 Task: Open a blank sheet, save the file as Benjamin Add the quote 'The greatest reward in life is not in the destination but in the person you become along the way.'The greatest reward in life is not in the destination but in the person you become along the way.  Apply font style Apply font style DejaVu Serif and font size 15 Align the text to the Center .Change the text color to  Pink 
Action: Mouse moved to (24, 20)
Screenshot: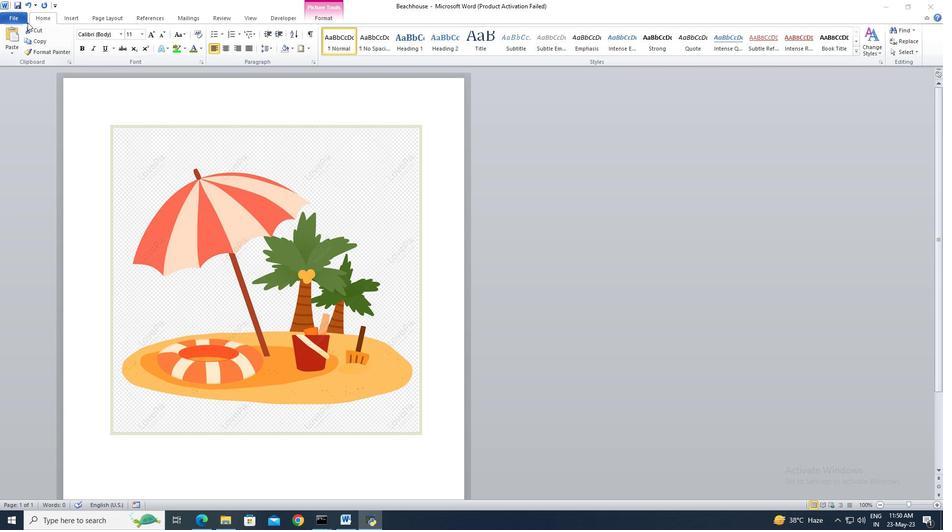 
Action: Mouse pressed left at (24, 20)
Screenshot: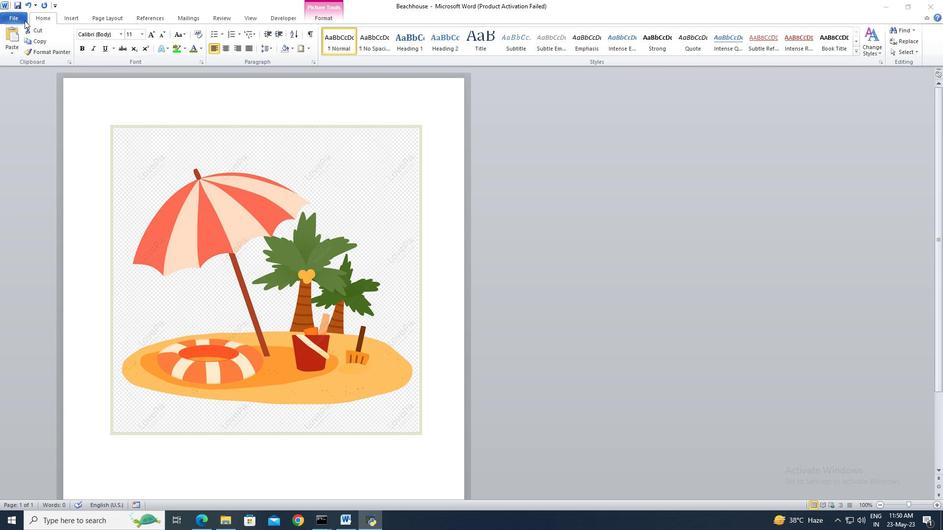 
Action: Mouse moved to (21, 19)
Screenshot: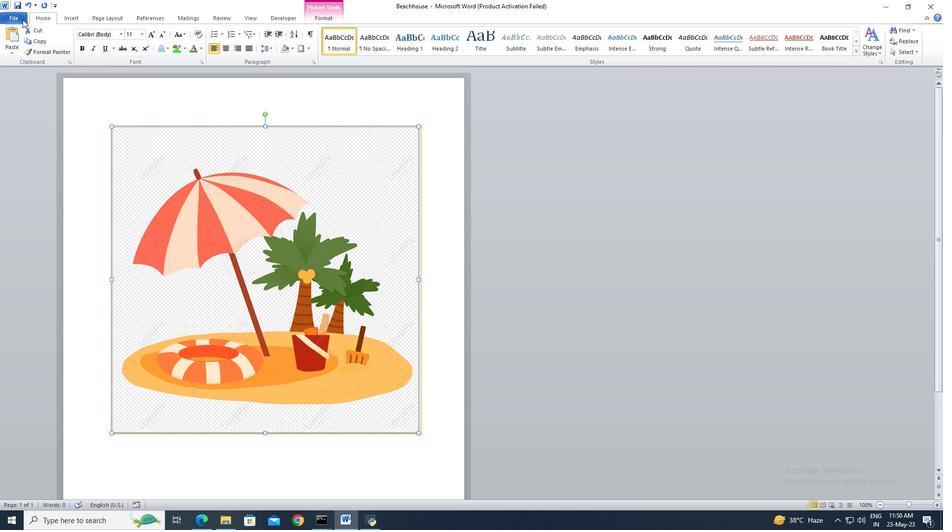 
Action: Mouse pressed left at (21, 19)
Screenshot: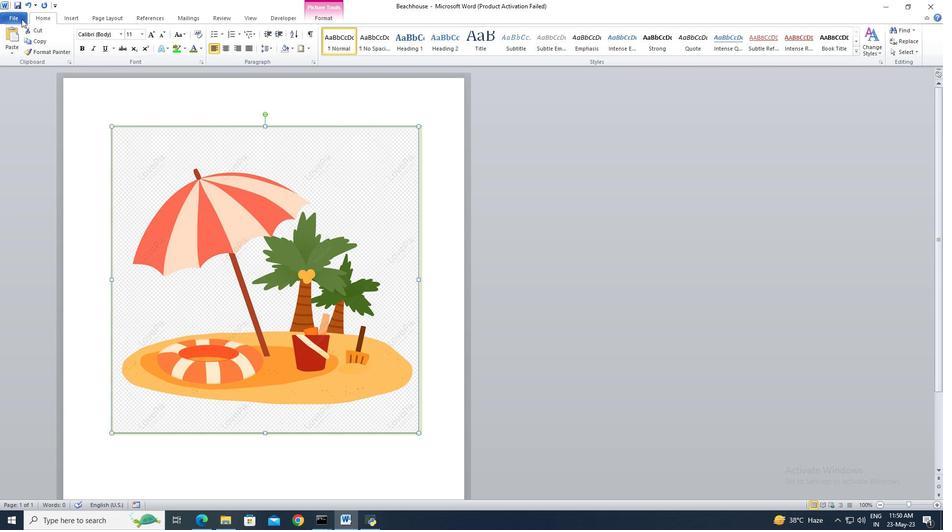 
Action: Mouse moved to (26, 126)
Screenshot: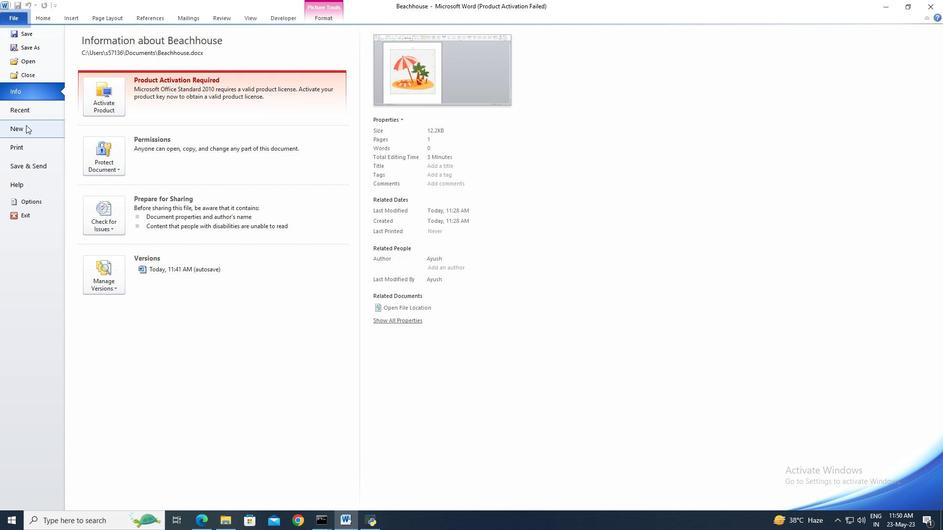
Action: Mouse pressed left at (26, 126)
Screenshot: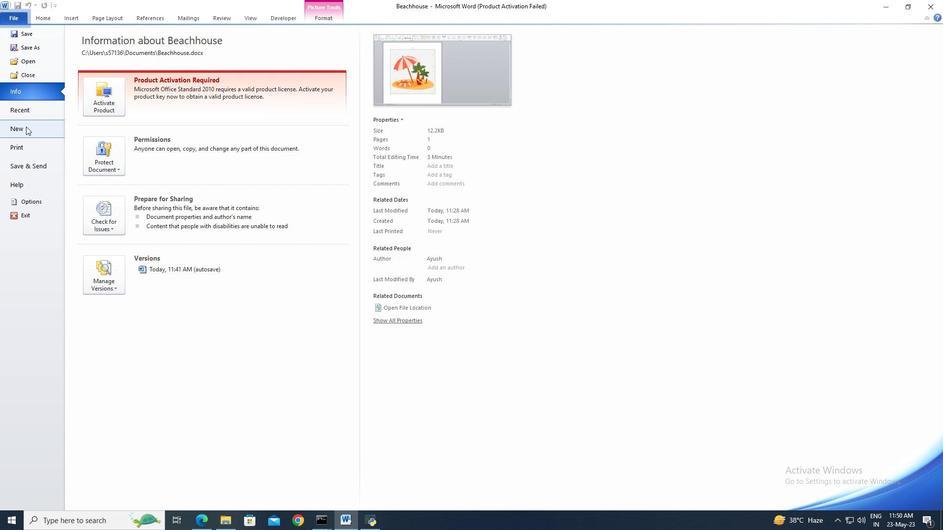 
Action: Mouse moved to (483, 250)
Screenshot: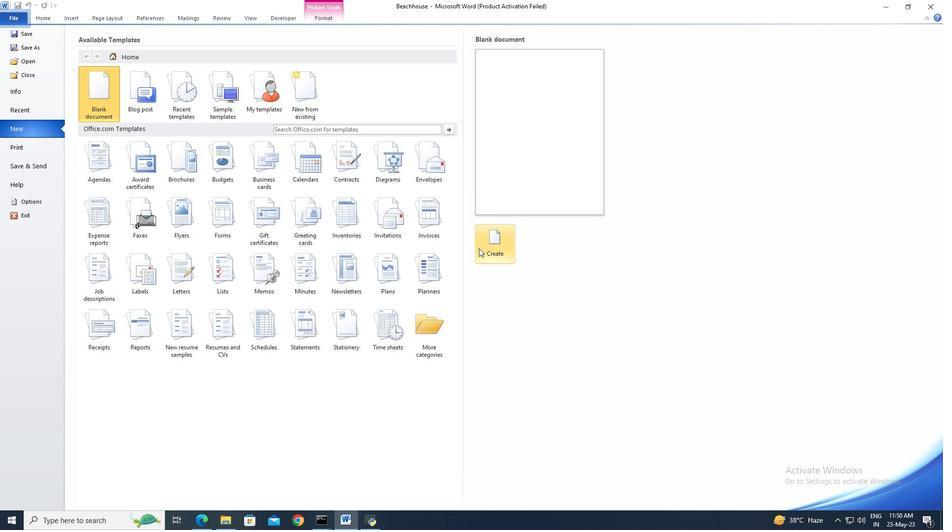 
Action: Mouse pressed left at (483, 250)
Screenshot: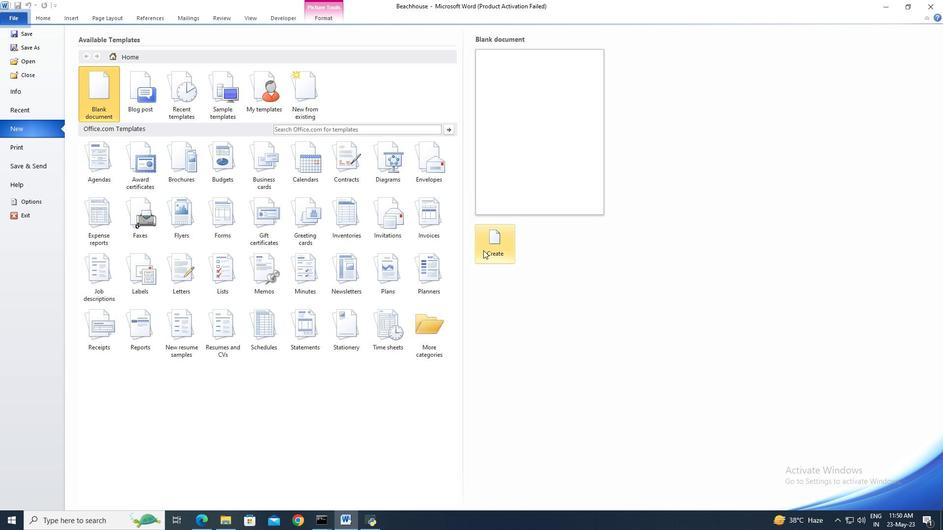 
Action: Mouse moved to (23, 15)
Screenshot: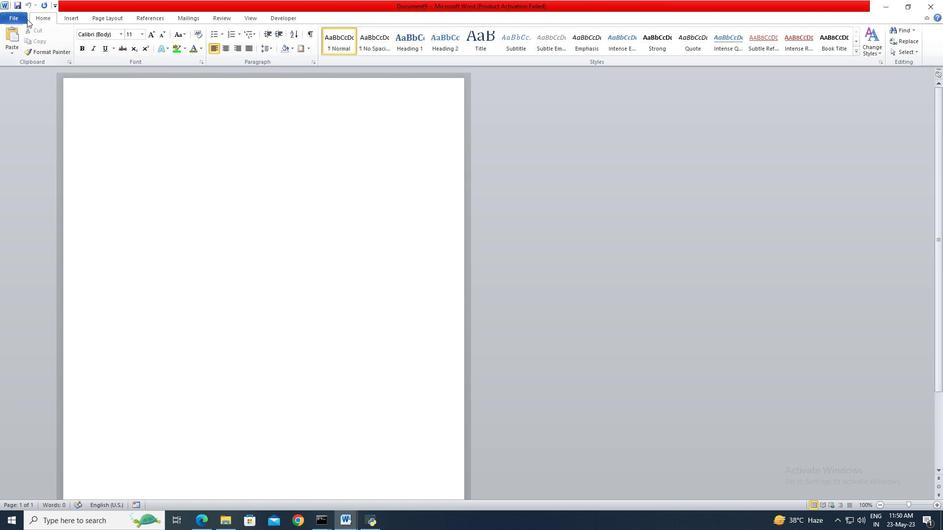 
Action: Mouse pressed left at (23, 15)
Screenshot: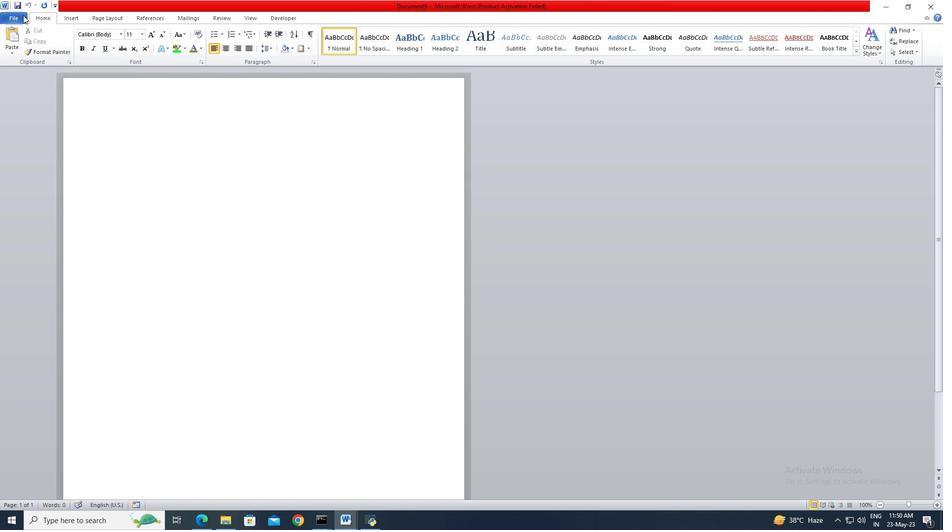 
Action: Mouse moved to (26, 49)
Screenshot: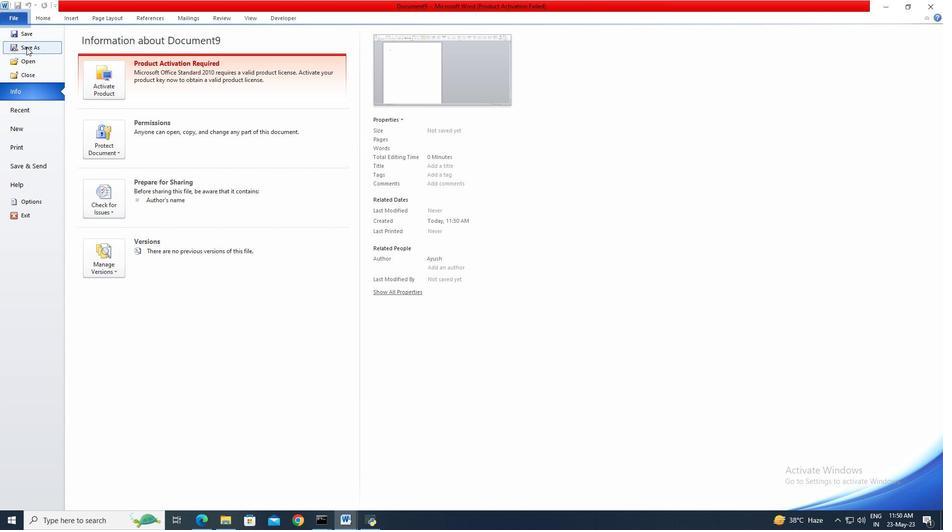 
Action: Mouse pressed left at (26, 49)
Screenshot: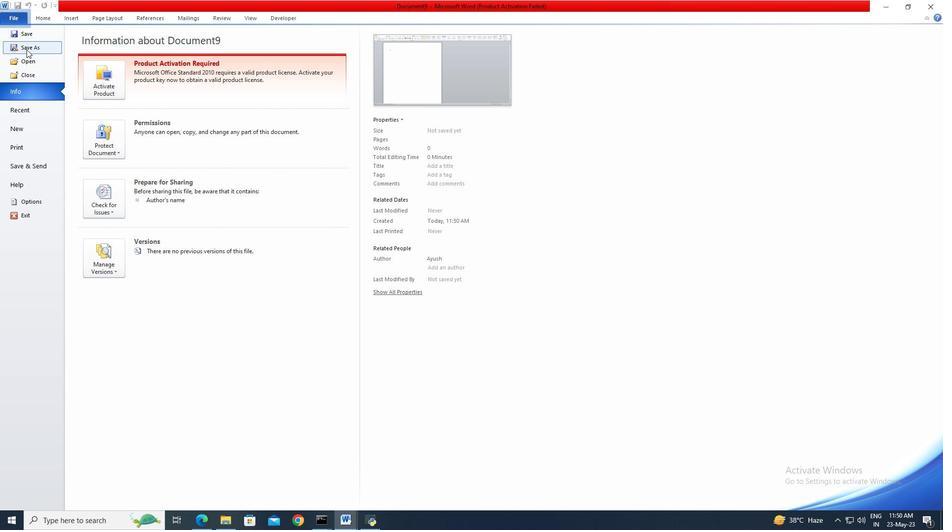 
Action: Key pressed <Key.shift>Benjamin
Screenshot: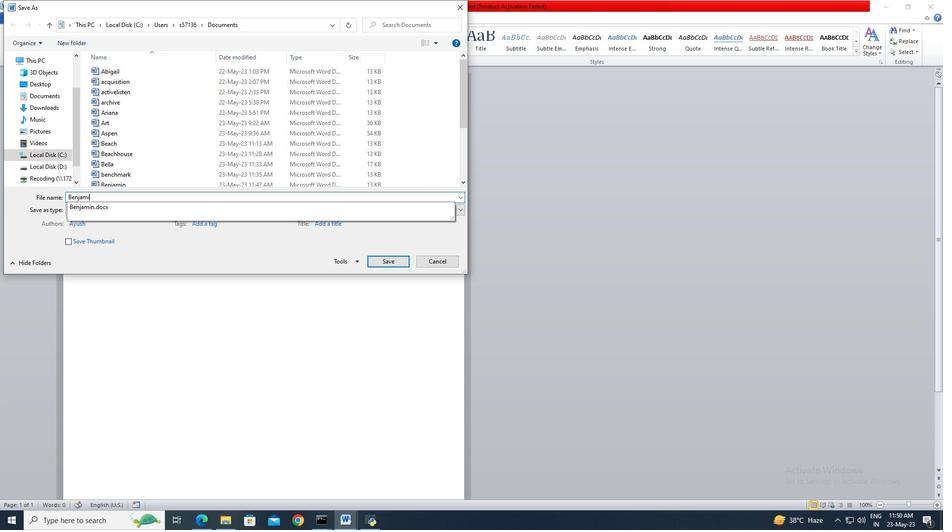 
Action: Mouse moved to (376, 262)
Screenshot: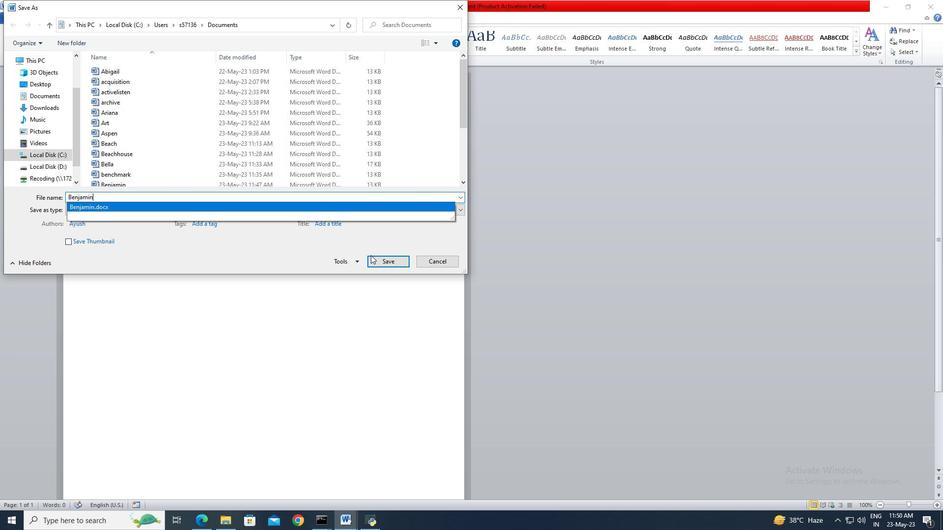 
Action: Mouse pressed left at (376, 262)
Screenshot: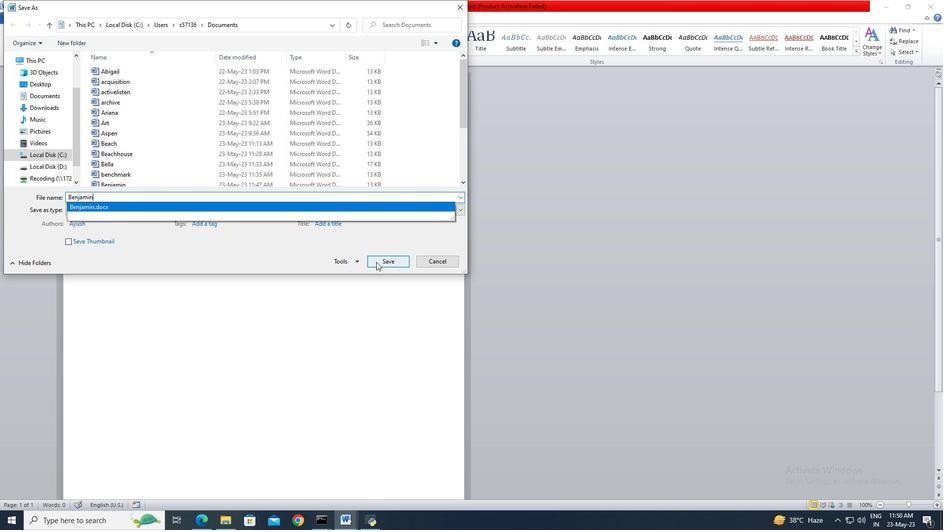 
Action: Mouse moved to (450, 280)
Screenshot: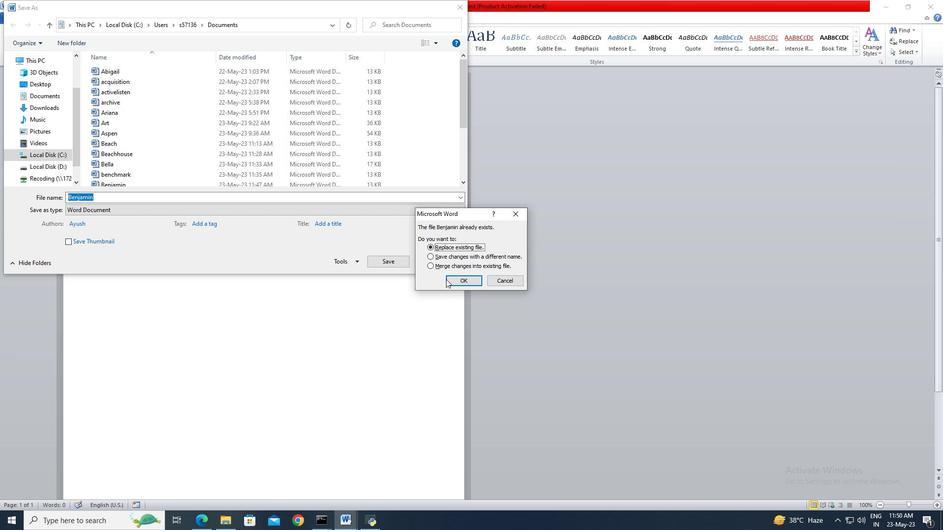 
Action: Mouse pressed left at (450, 280)
Screenshot: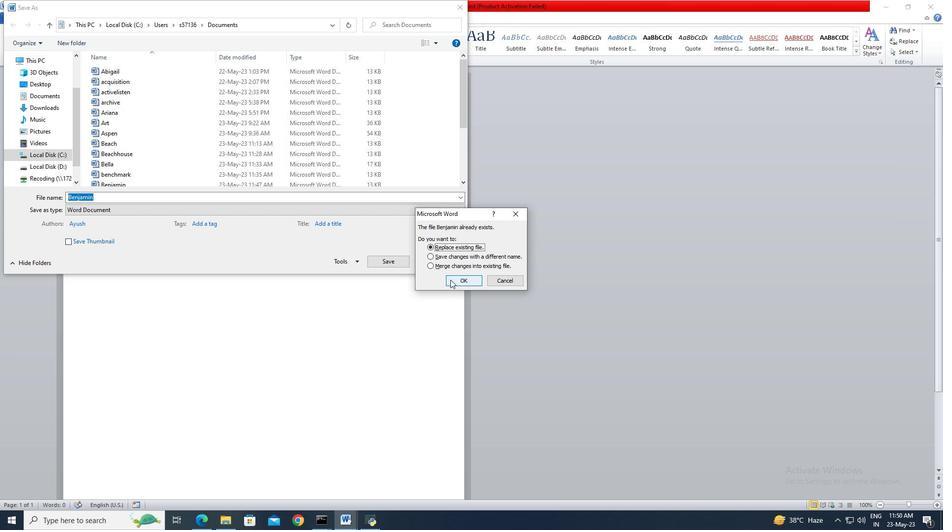 
Action: Key pressed <Key.shift>"<Key.shift>The<Key.space>greatest<Key.space>reward<Key.space>in<Key.space>life<Key.space>is<Key.space>not<Key.space>in<Key.space>the<Key.space>destination<Key.space>but<Key.space>in<Key.space>the<Key.space>person<Key.space>you<Key.space>become<Key.space>along<Key.space>the<Key.space>way<Key.shift>.<Key.shift>"
Screenshot: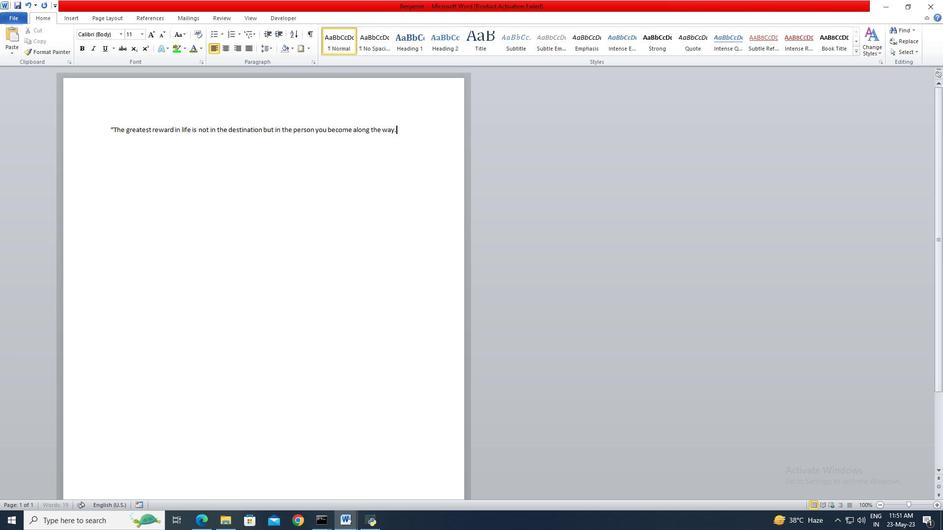 
Action: Mouse moved to (103, 127)
Screenshot: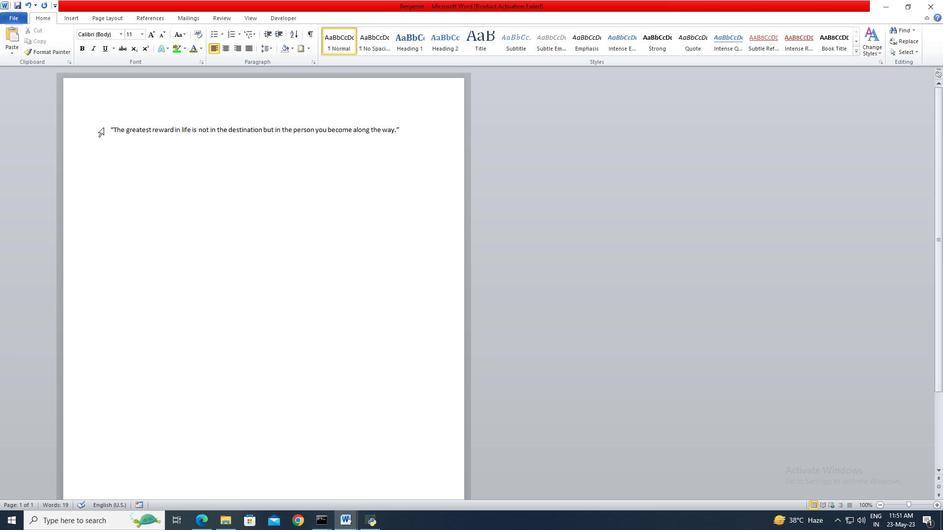 
Action: Key pressed <Key.shift>
Screenshot: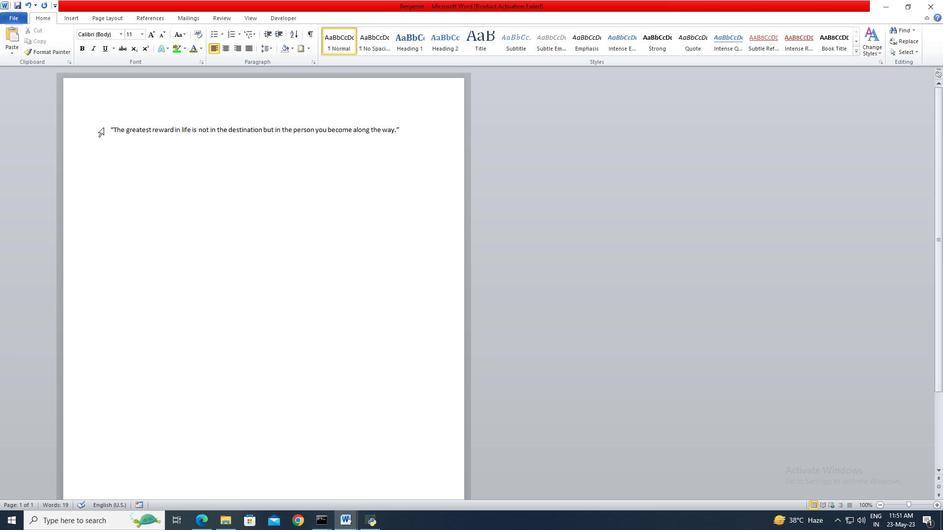 
Action: Mouse moved to (108, 131)
Screenshot: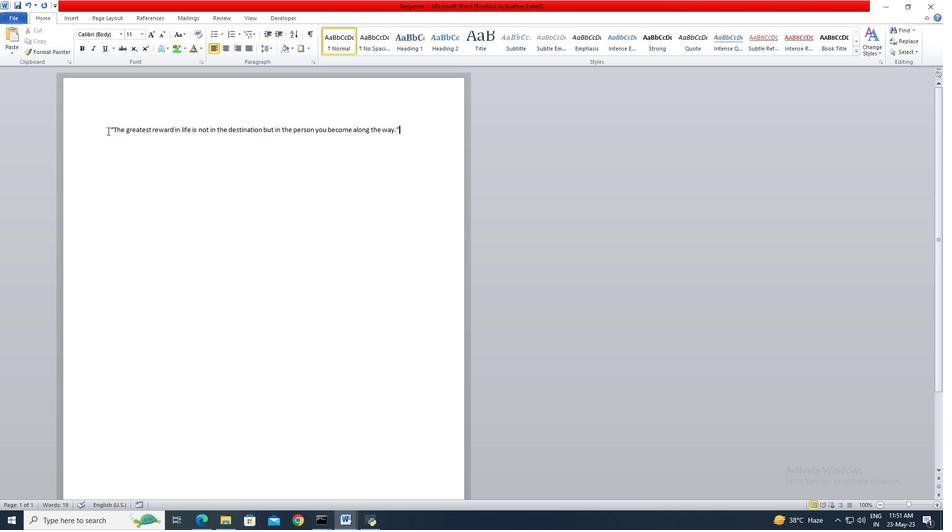 
Action: Mouse pressed left at (108, 131)
Screenshot: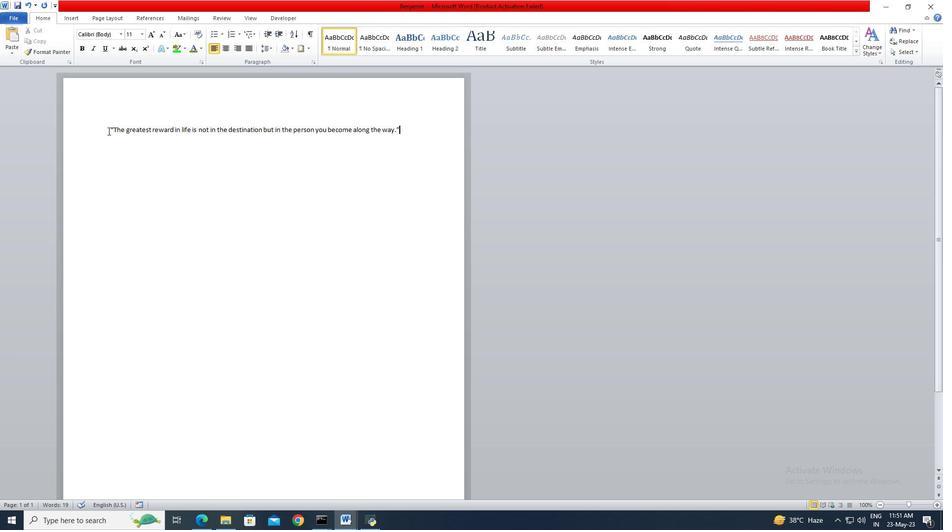 
Action: Key pressed <Key.shift><Key.shift><Key.shift><Key.shift>
Screenshot: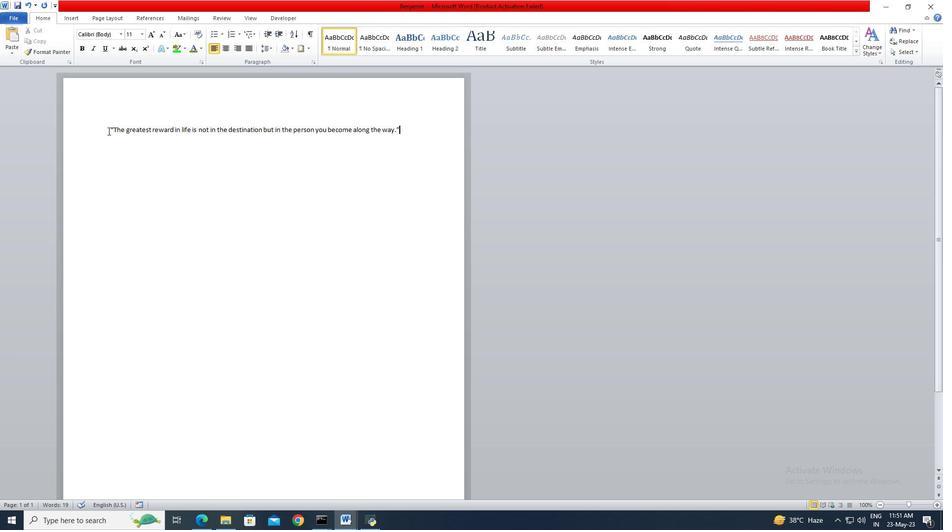 
Action: Mouse moved to (120, 37)
Screenshot: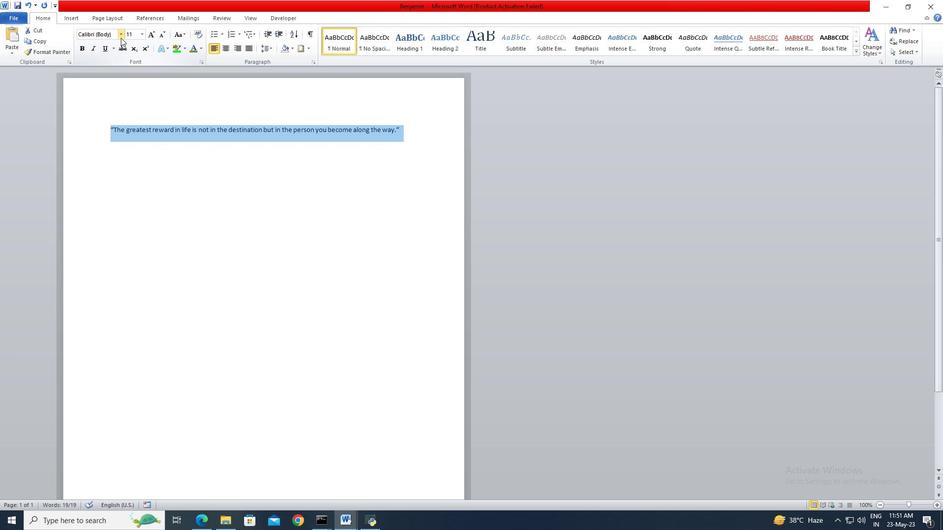 
Action: Mouse pressed left at (120, 37)
Screenshot: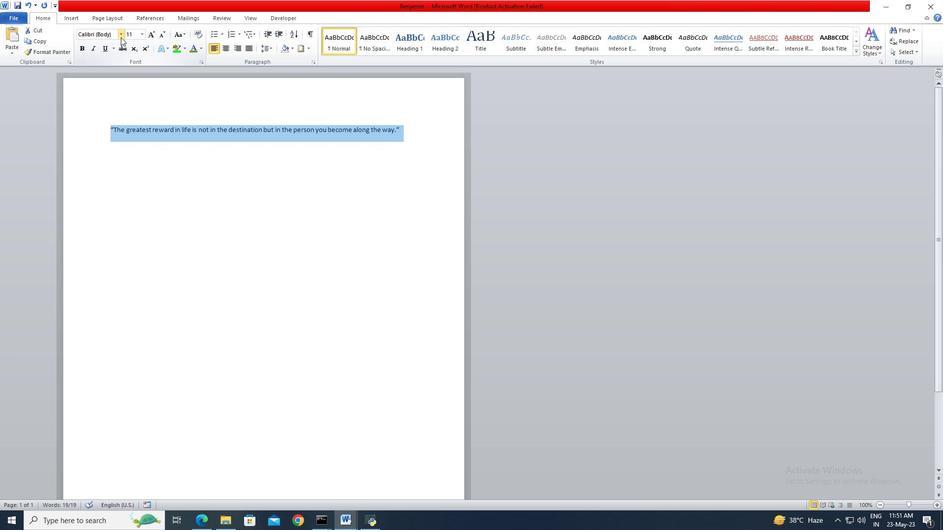 
Action: Mouse moved to (144, 259)
Screenshot: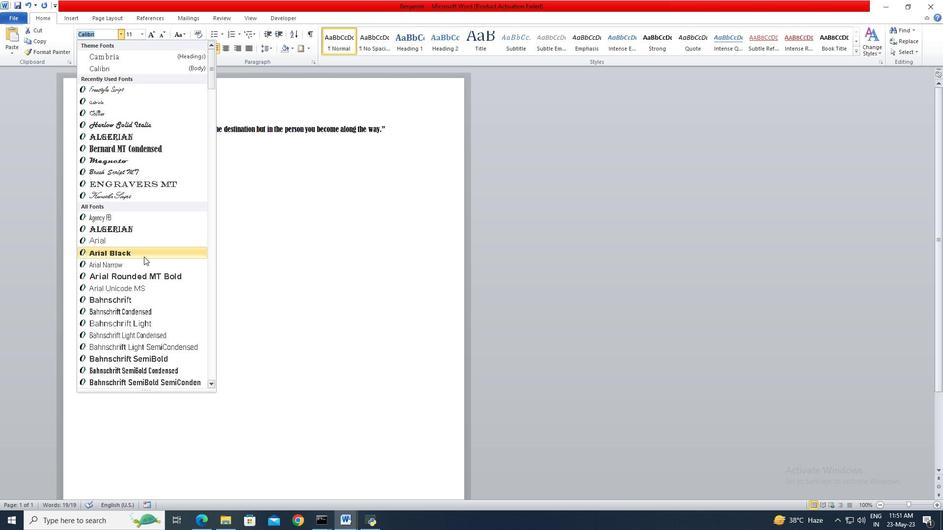 
Action: Mouse scrolled (144, 258) with delta (0, 0)
Screenshot: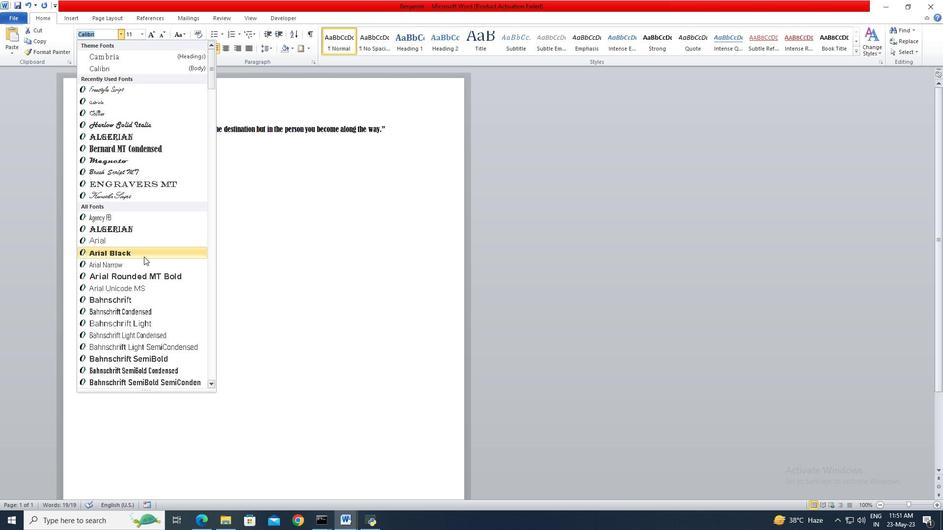 
Action: Mouse moved to (144, 260)
Screenshot: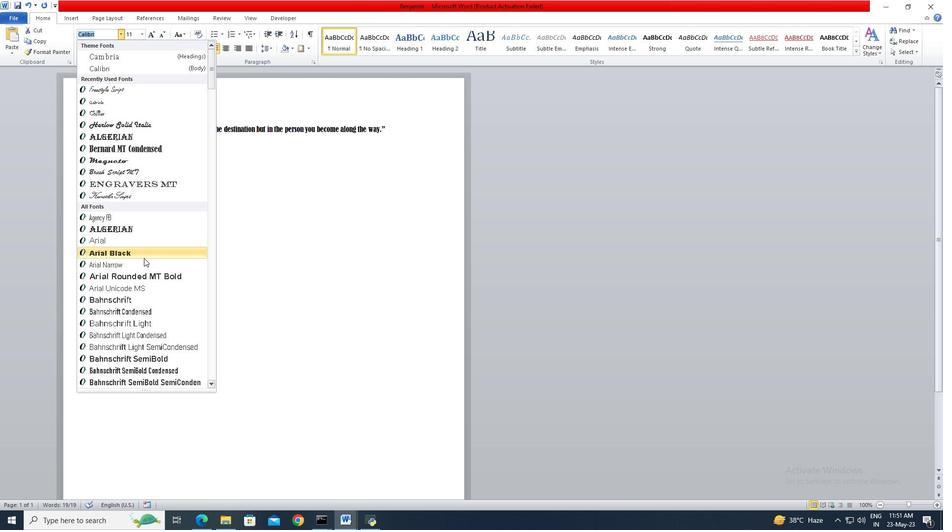 
Action: Mouse scrolled (144, 260) with delta (0, 0)
Screenshot: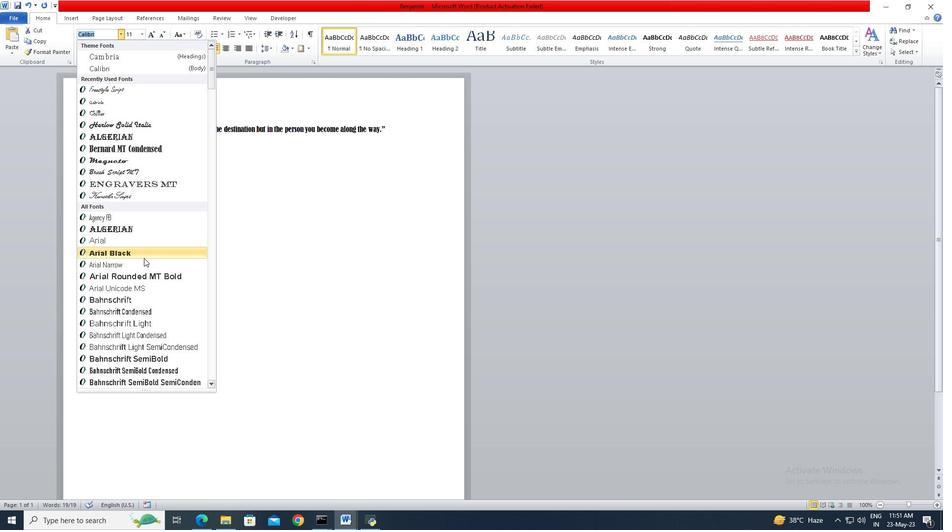 
Action: Mouse moved to (144, 270)
Screenshot: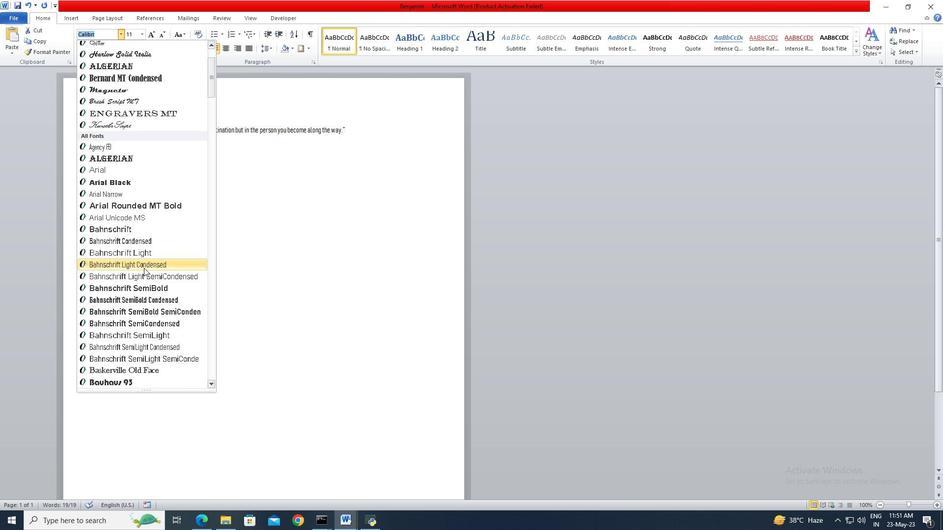 
Action: Mouse scrolled (144, 269) with delta (0, 0)
Screenshot: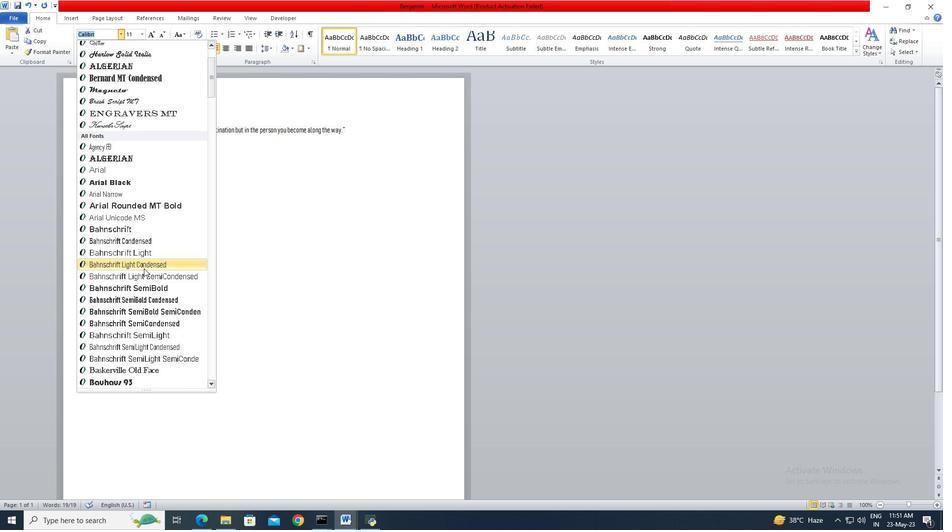 
Action: Mouse scrolled (144, 269) with delta (0, 0)
Screenshot: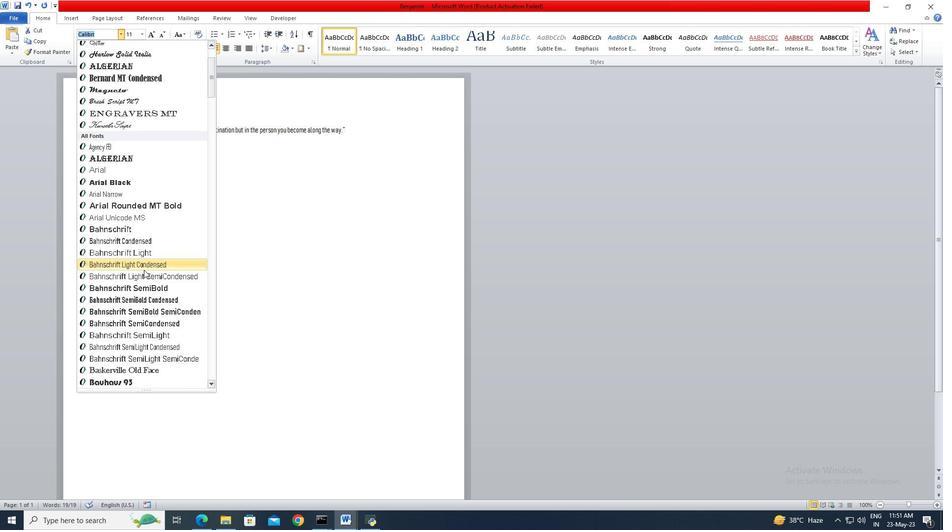 
Action: Mouse scrolled (144, 269) with delta (0, 0)
Screenshot: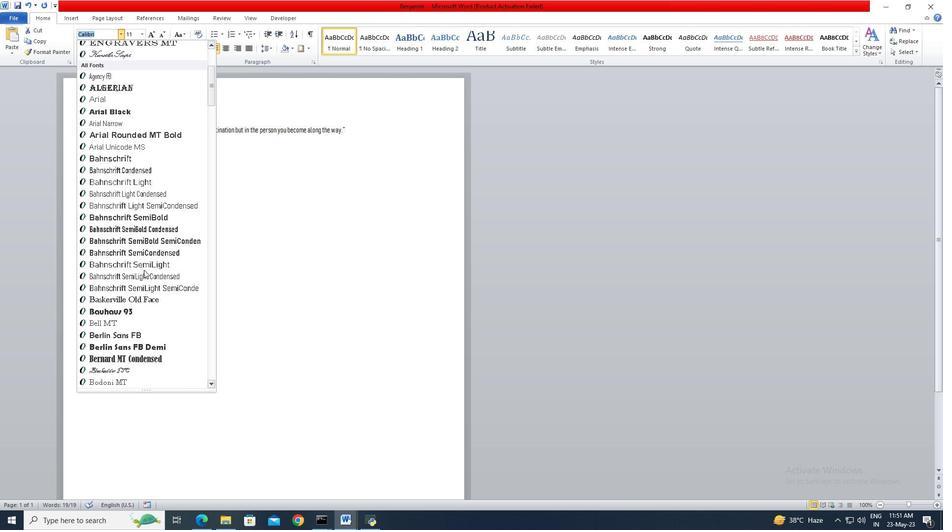 
Action: Mouse scrolled (144, 269) with delta (0, 0)
Screenshot: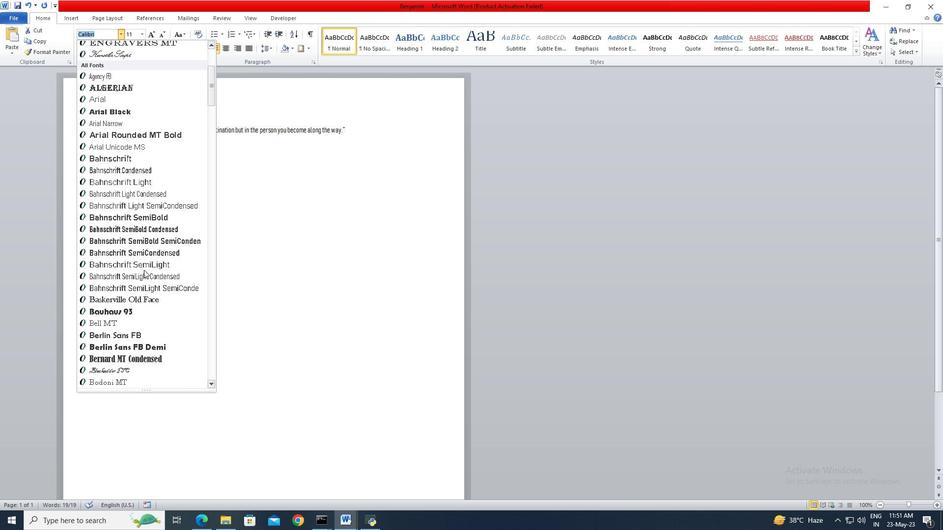 
Action: Mouse scrolled (144, 269) with delta (0, 0)
Screenshot: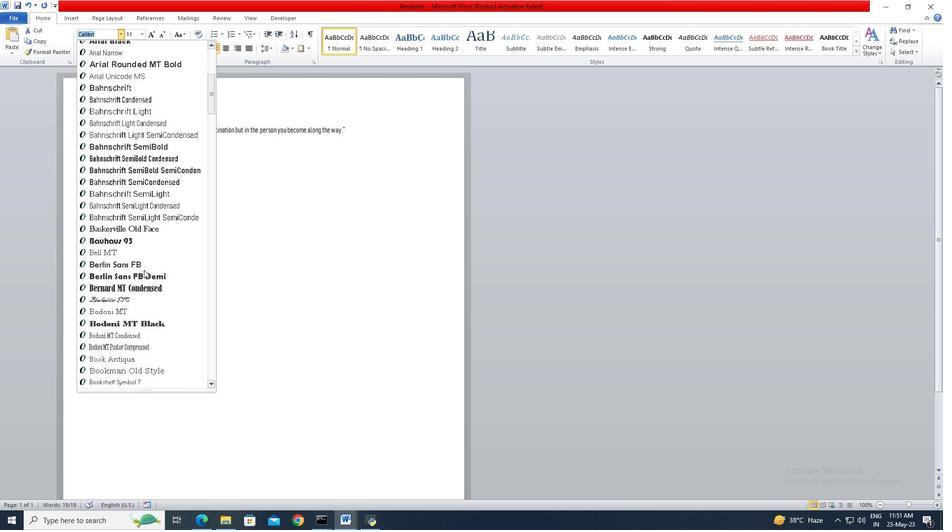 
Action: Mouse scrolled (144, 269) with delta (0, 0)
Screenshot: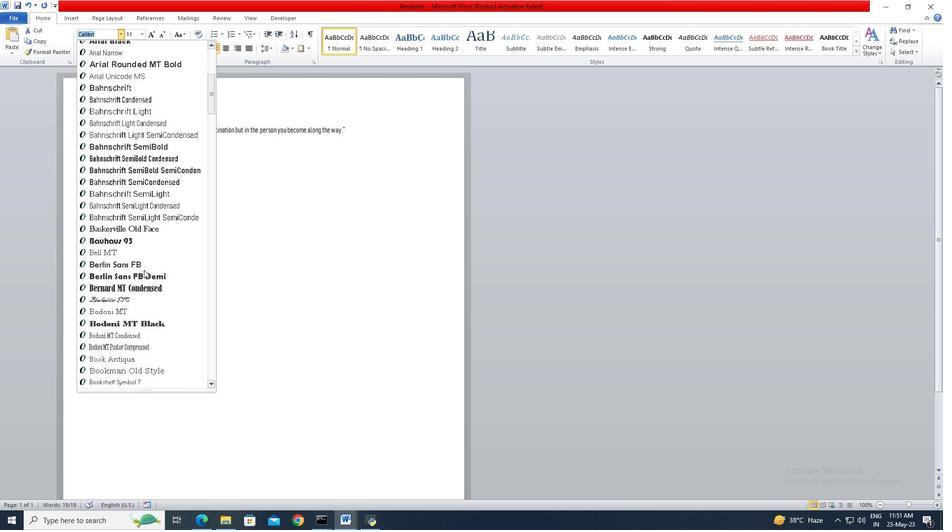
Action: Mouse scrolled (144, 269) with delta (0, 0)
Screenshot: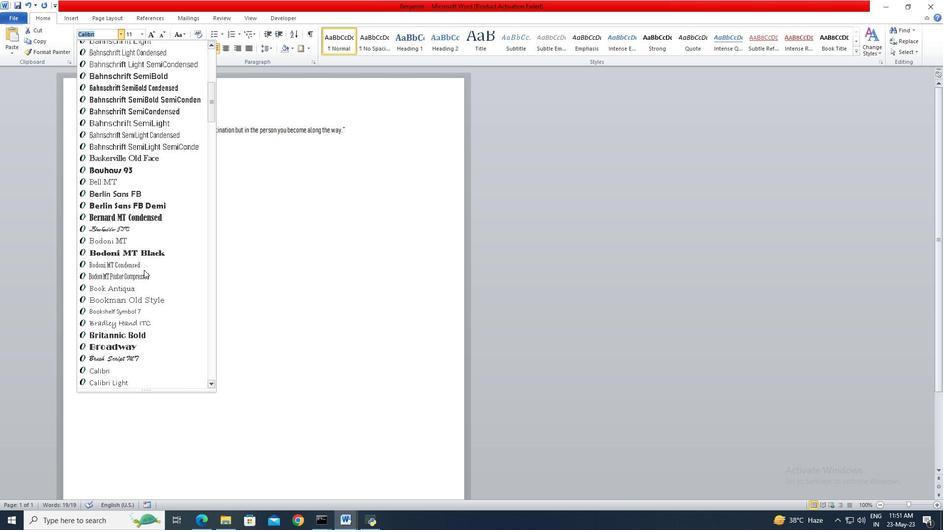 
Action: Mouse scrolled (144, 269) with delta (0, 0)
Screenshot: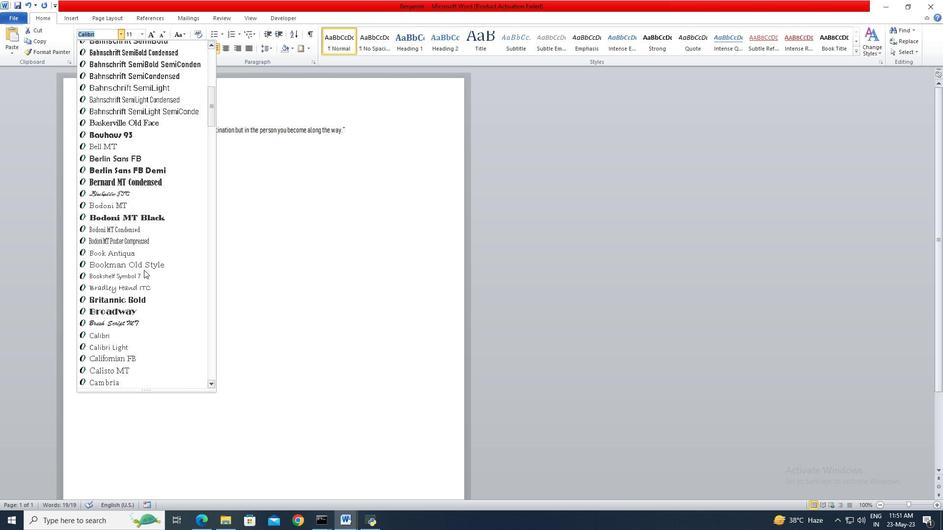 
Action: Mouse scrolled (144, 269) with delta (0, 0)
Screenshot: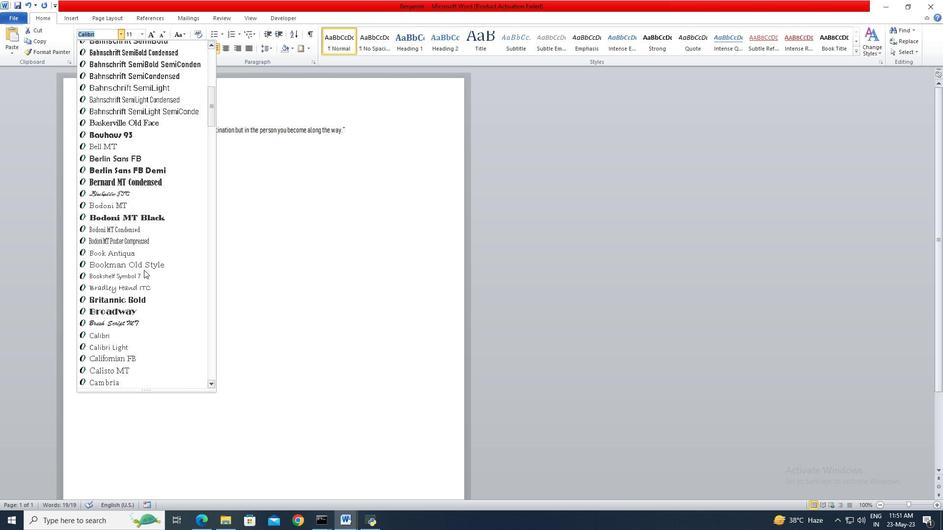 
Action: Mouse scrolled (144, 269) with delta (0, 0)
Screenshot: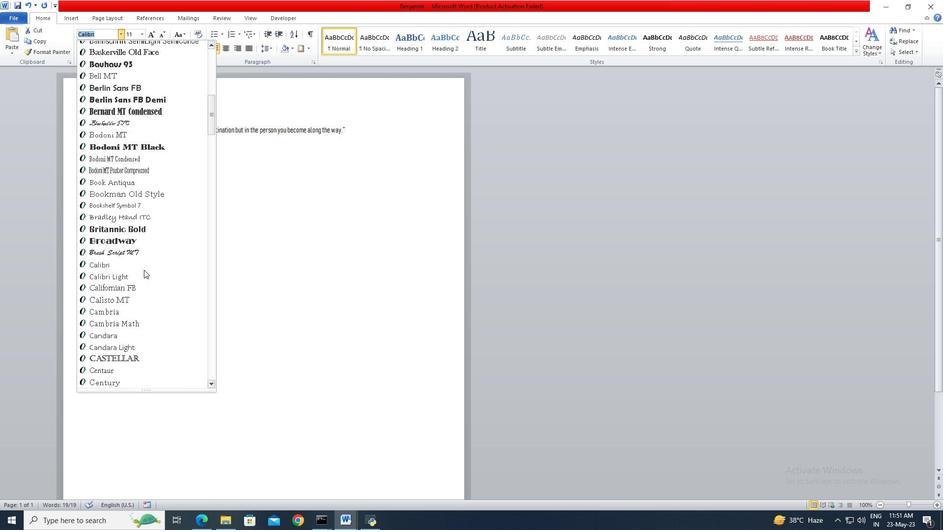
Action: Mouse scrolled (144, 269) with delta (0, 0)
Screenshot: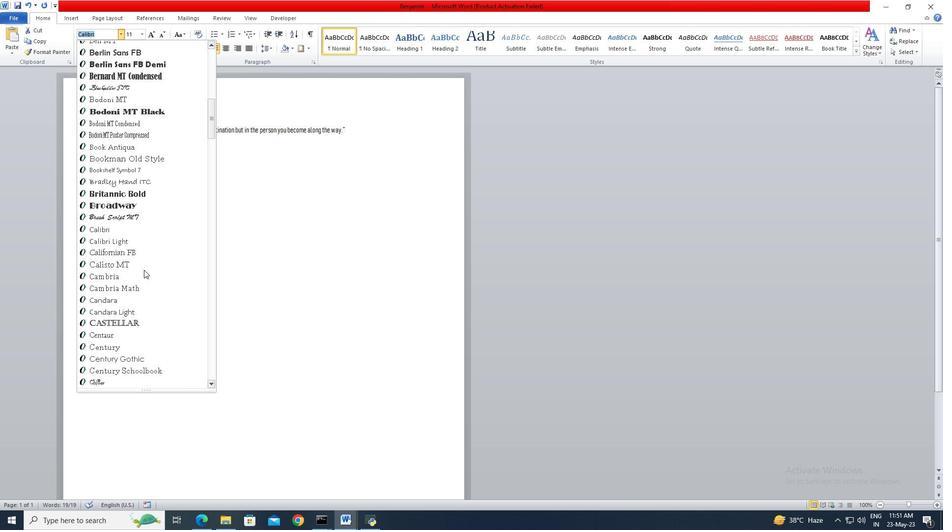 
Action: Mouse scrolled (144, 269) with delta (0, 0)
Screenshot: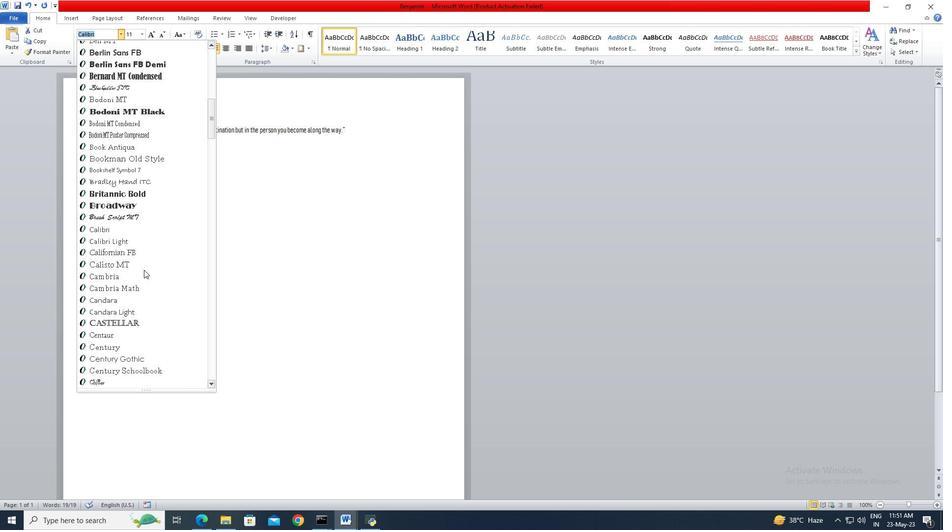 
Action: Mouse scrolled (144, 269) with delta (0, 0)
Screenshot: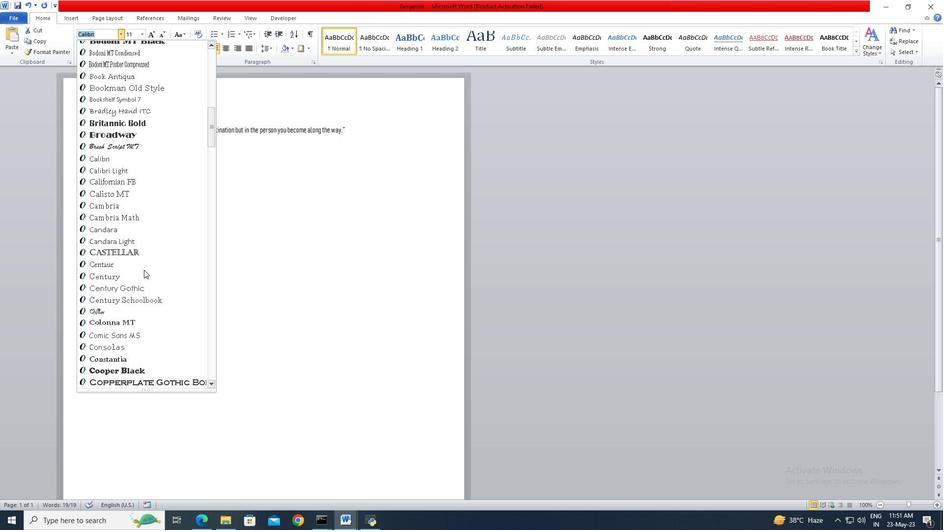 
Action: Mouse scrolled (144, 269) with delta (0, 0)
Screenshot: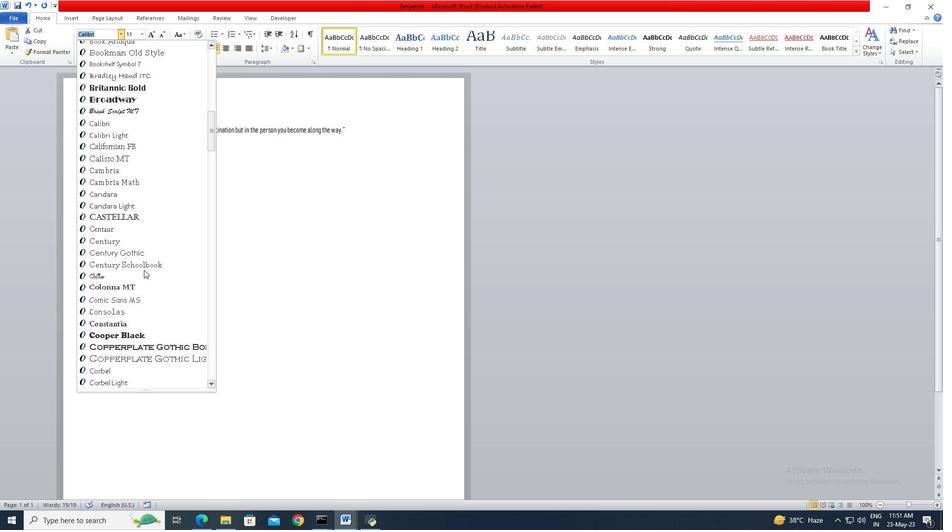 
Action: Mouse scrolled (144, 269) with delta (0, 0)
Screenshot: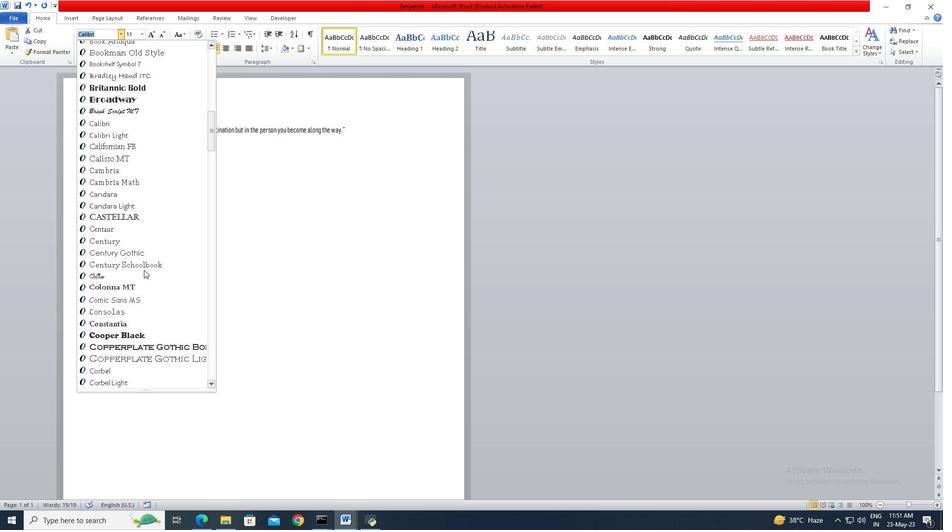 
Action: Mouse scrolled (144, 269) with delta (0, 0)
Screenshot: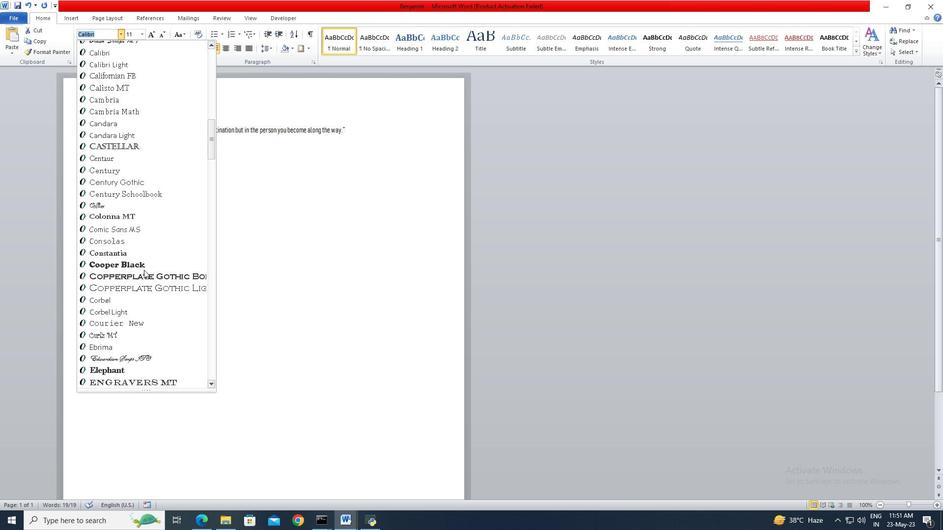 
Action: Mouse scrolled (144, 269) with delta (0, 0)
Screenshot: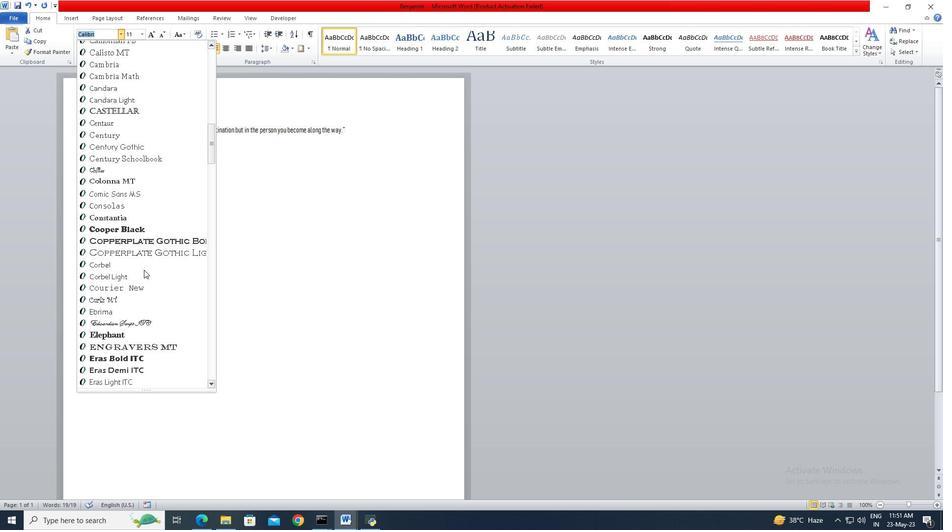 
Action: Mouse scrolled (144, 269) with delta (0, 0)
Screenshot: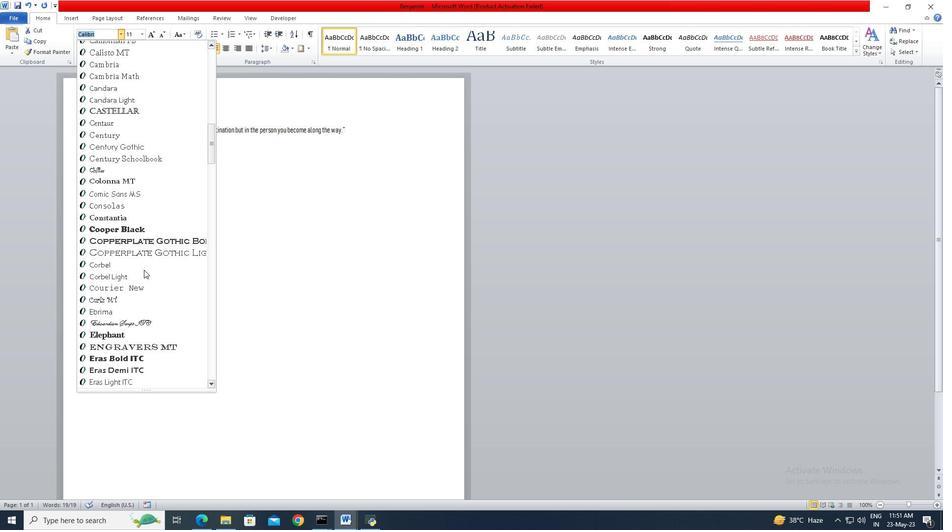 
Action: Mouse scrolled (144, 270) with delta (0, 0)
Screenshot: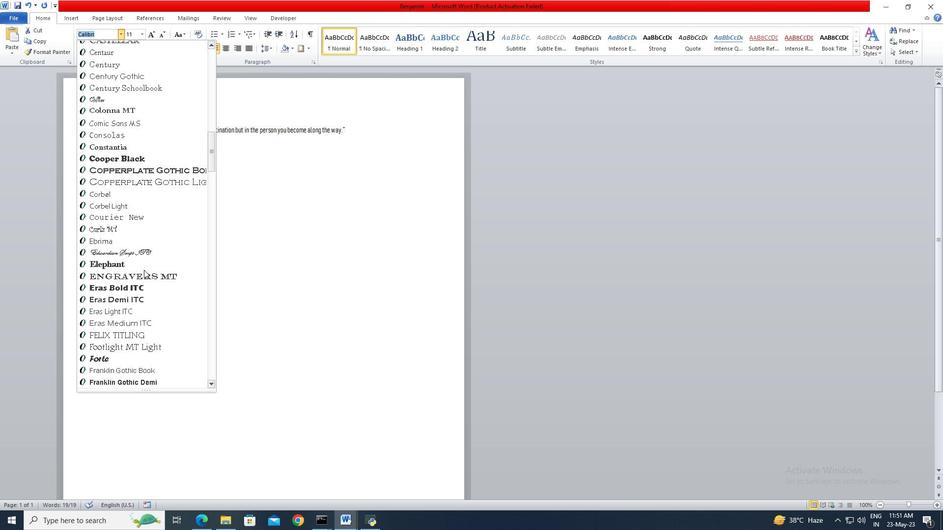 
Action: Mouse scrolled (144, 269) with delta (0, 0)
Screenshot: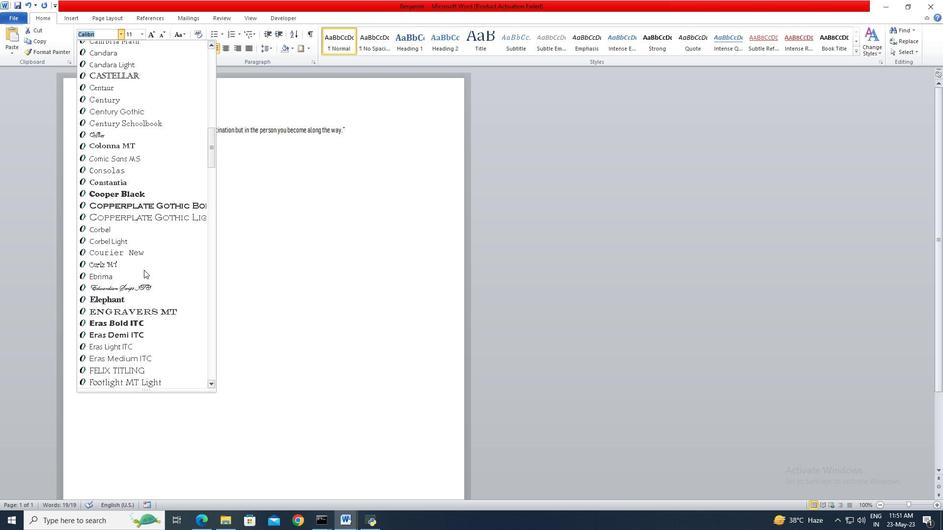 
Action: Mouse scrolled (144, 269) with delta (0, 0)
Screenshot: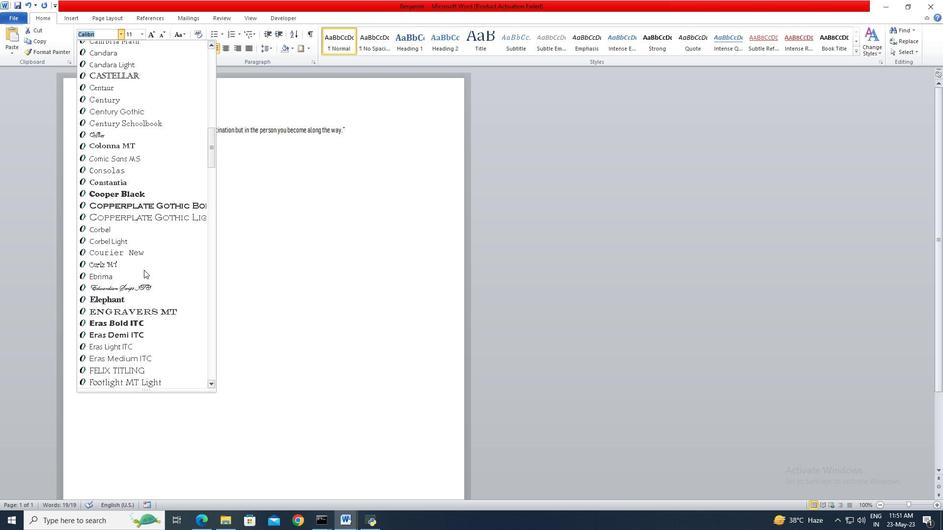 
Action: Mouse scrolled (144, 269) with delta (0, 0)
Screenshot: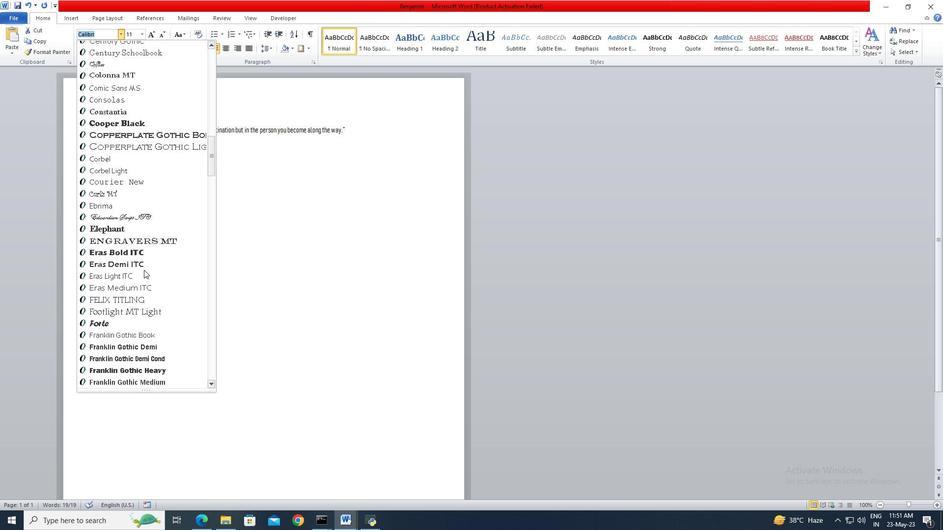 
Action: Mouse scrolled (144, 269) with delta (0, 0)
Screenshot: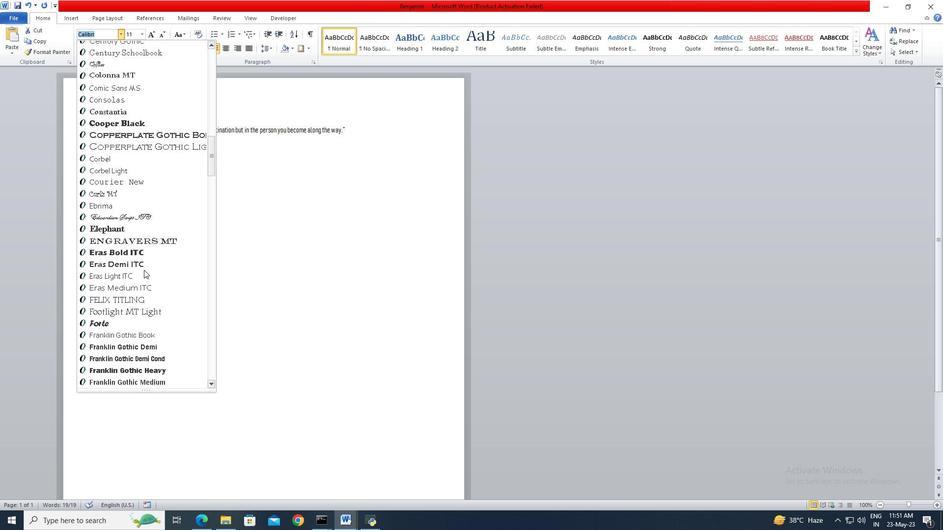 
Action: Mouse scrolled (144, 269) with delta (0, 0)
Screenshot: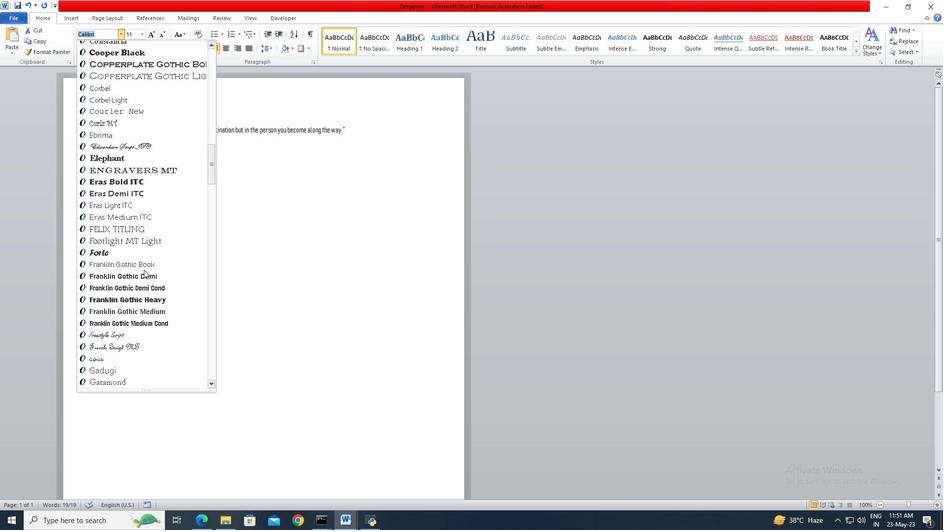 
Action: Mouse scrolled (144, 269) with delta (0, 0)
Screenshot: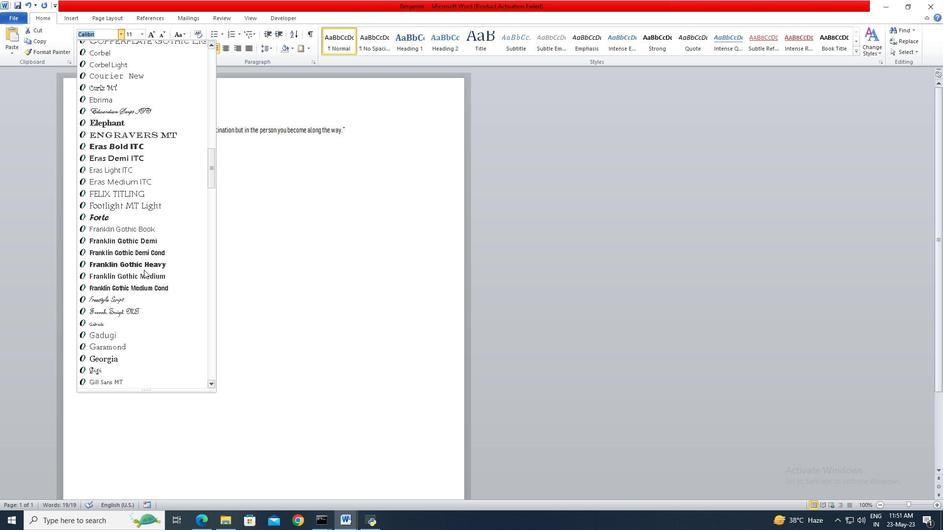 
Action: Mouse scrolled (144, 269) with delta (0, 0)
Screenshot: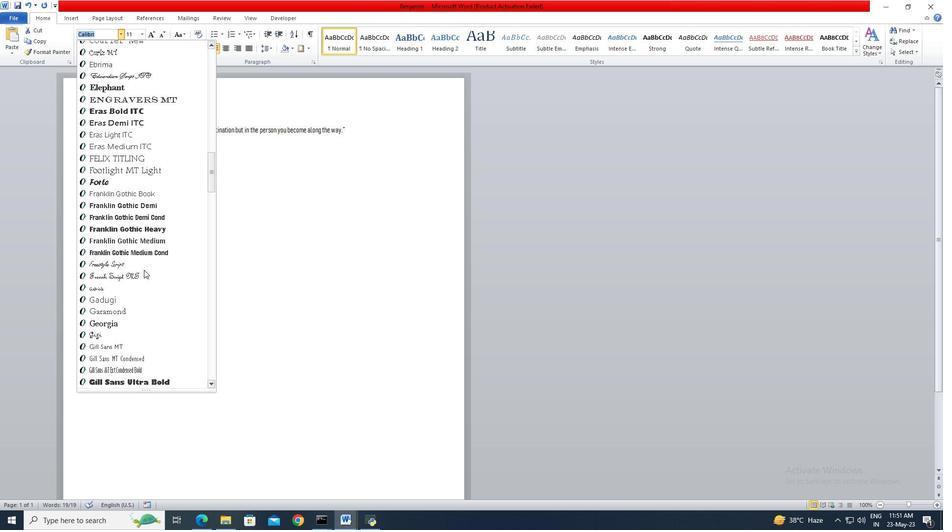 
Action: Mouse scrolled (144, 269) with delta (0, 0)
Screenshot: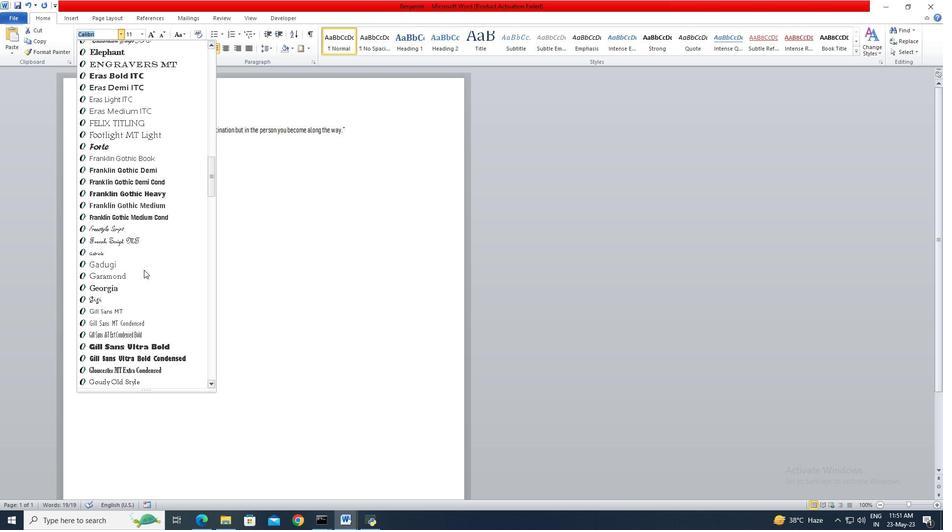 
Action: Mouse scrolled (144, 269) with delta (0, 0)
Screenshot: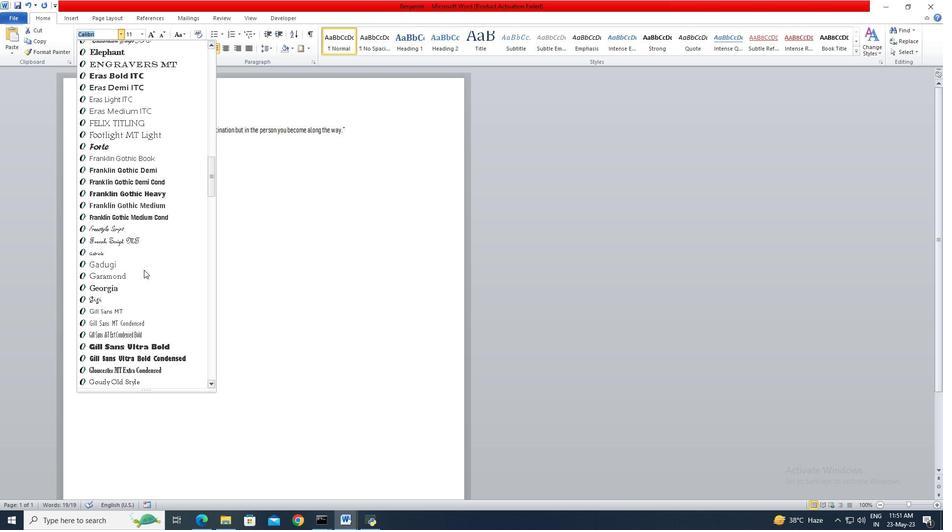 
Action: Mouse scrolled (144, 269) with delta (0, 0)
Screenshot: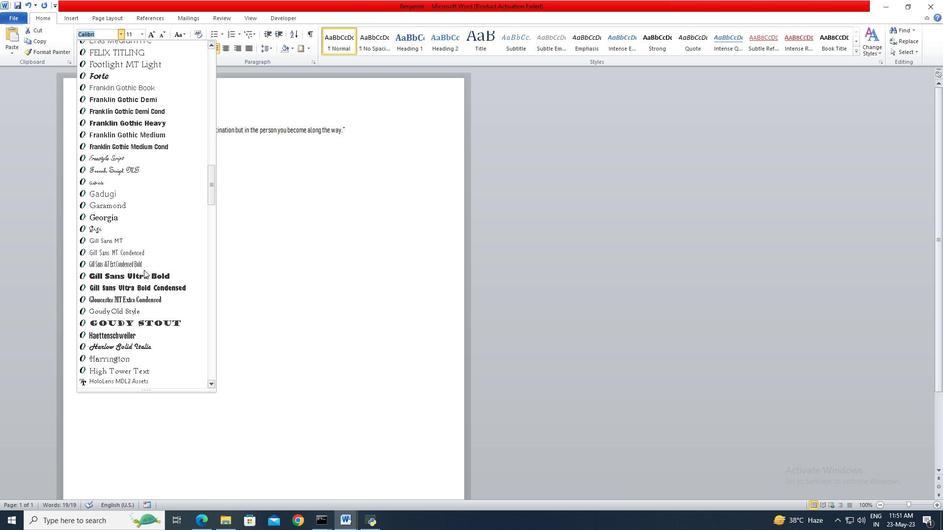 
Action: Mouse scrolled (144, 269) with delta (0, 0)
Screenshot: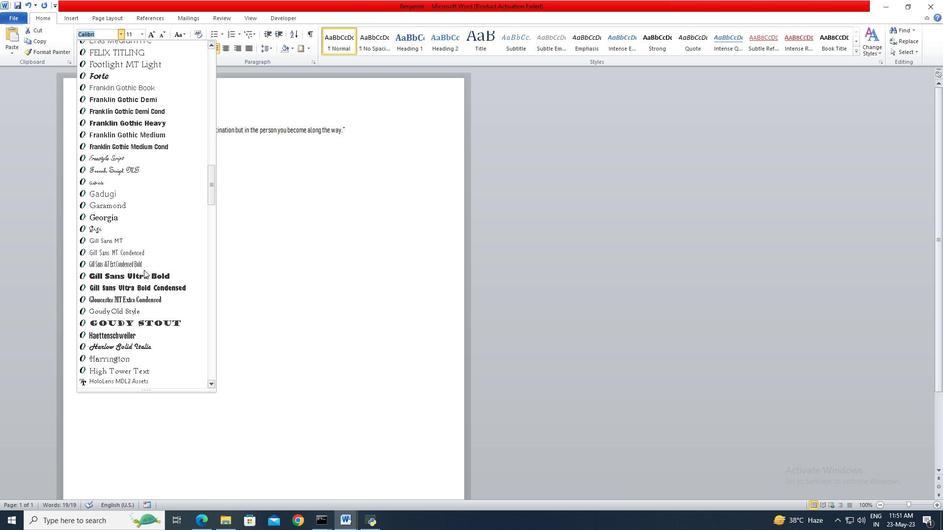 
Action: Mouse scrolled (144, 269) with delta (0, 0)
Screenshot: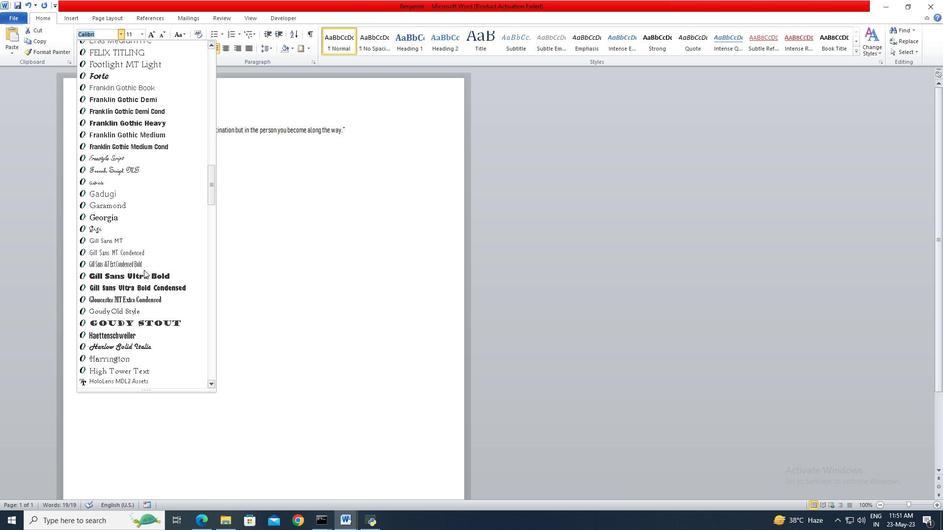 
Action: Mouse scrolled (144, 269) with delta (0, 0)
Screenshot: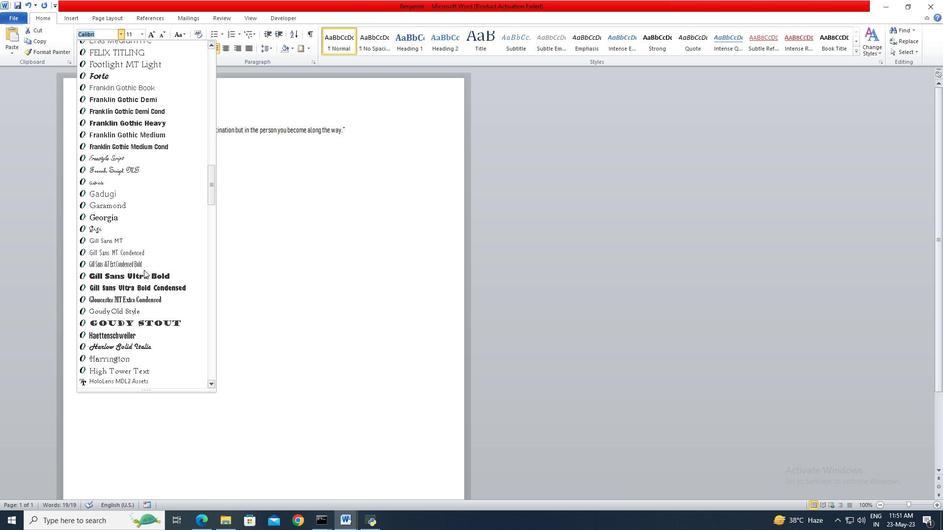 
Action: Mouse scrolled (144, 269) with delta (0, 0)
Screenshot: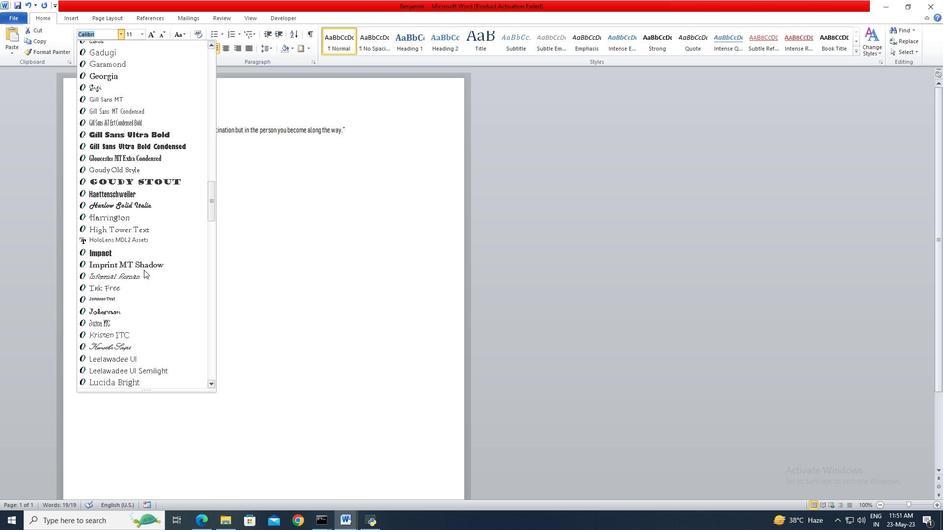 
Action: Mouse scrolled (144, 269) with delta (0, 0)
Screenshot: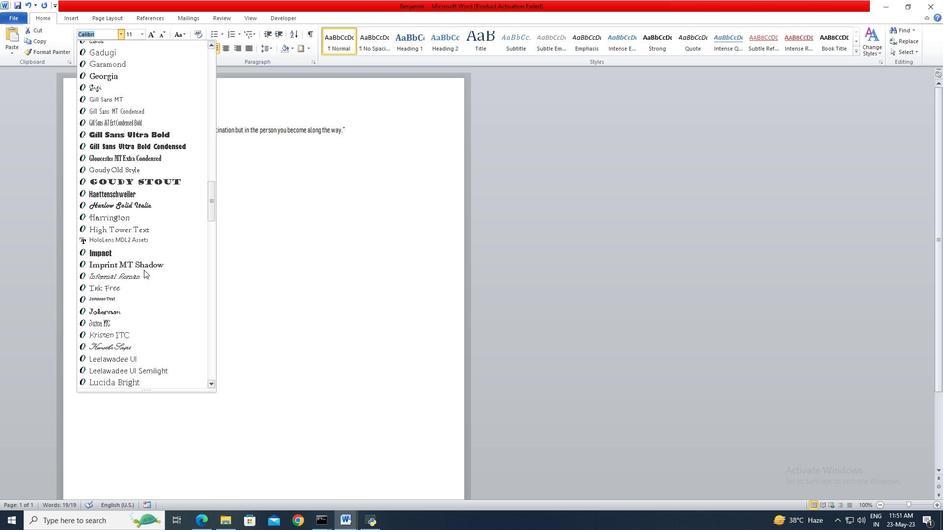 
Action: Mouse scrolled (144, 269) with delta (0, 0)
Screenshot: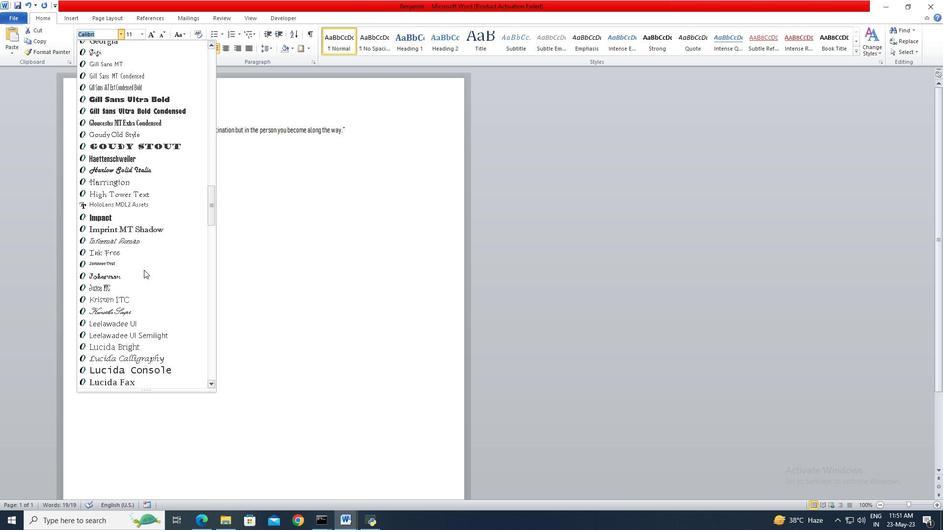 
Action: Mouse scrolled (144, 269) with delta (0, 0)
Screenshot: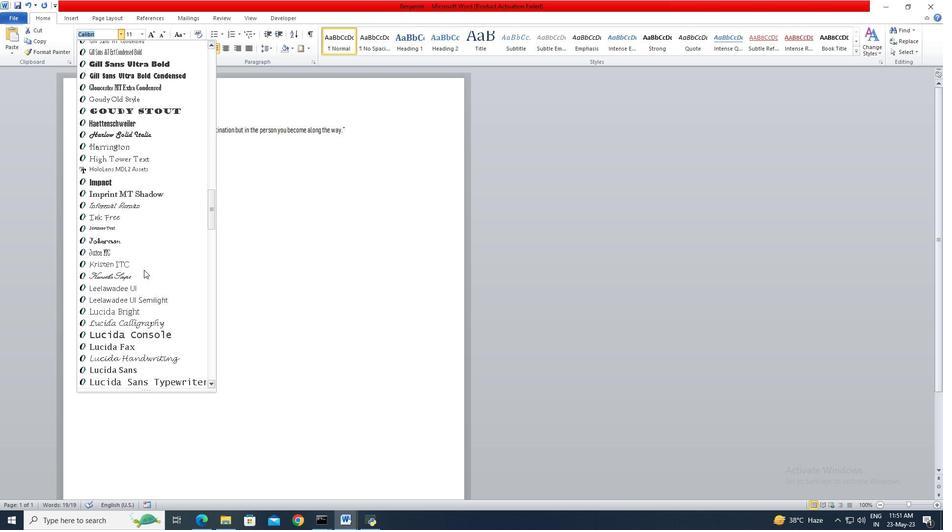 
Action: Mouse scrolled (144, 269) with delta (0, 0)
Screenshot: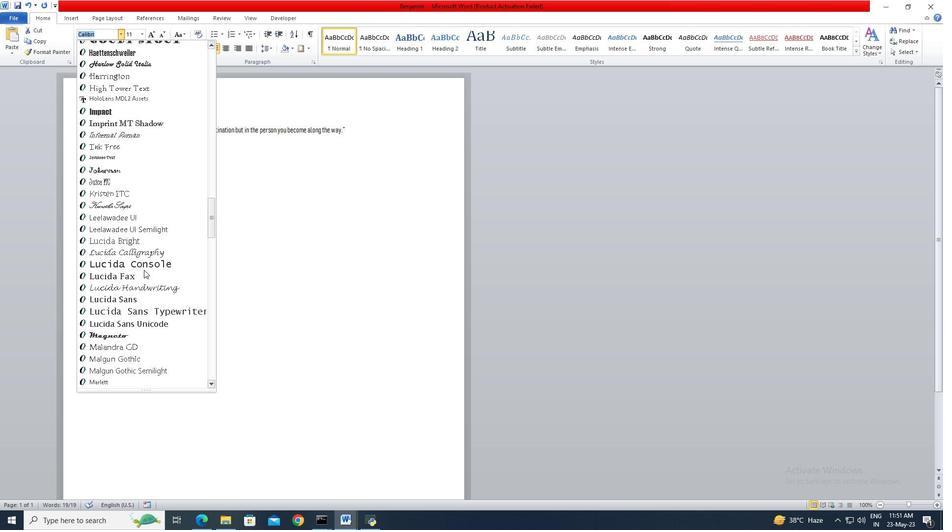 
Action: Mouse scrolled (144, 269) with delta (0, 0)
Screenshot: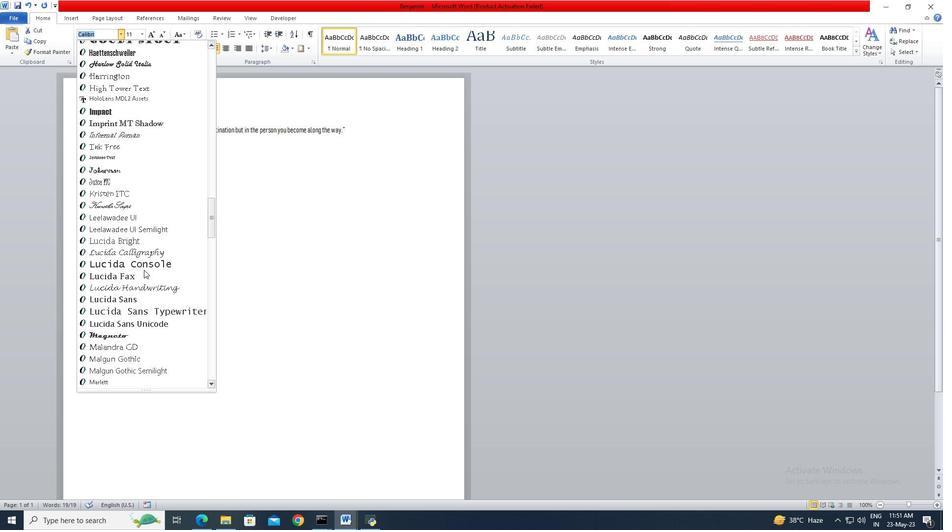 
Action: Mouse scrolled (144, 269) with delta (0, 0)
Screenshot: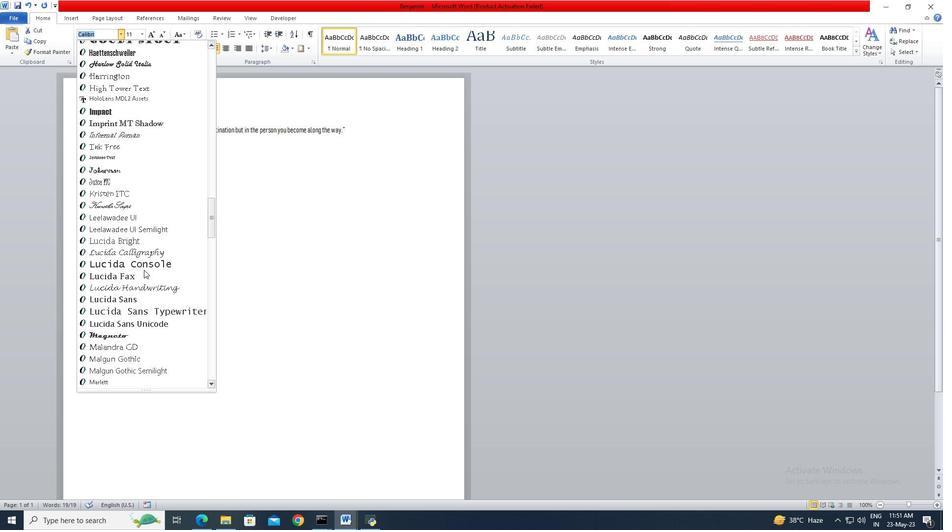 
Action: Mouse scrolled (144, 269) with delta (0, 0)
Screenshot: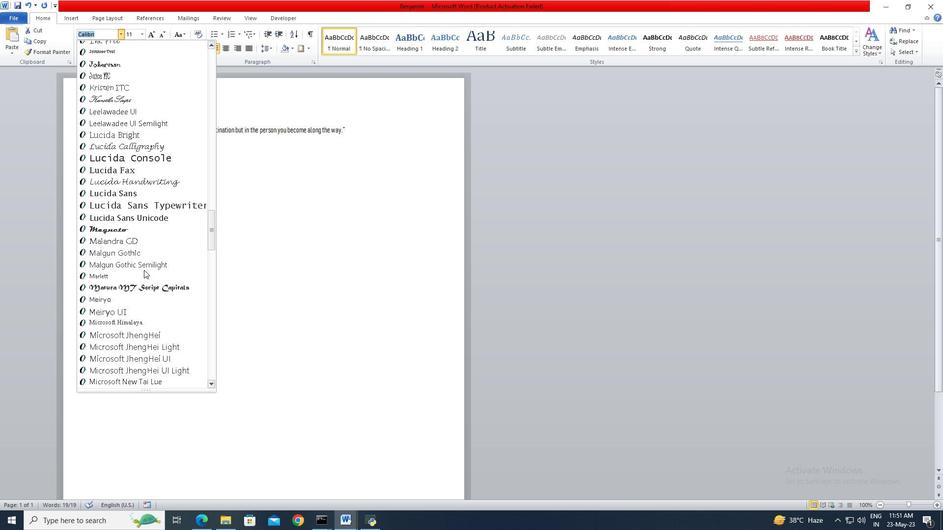 
Action: Mouse scrolled (144, 269) with delta (0, 0)
Screenshot: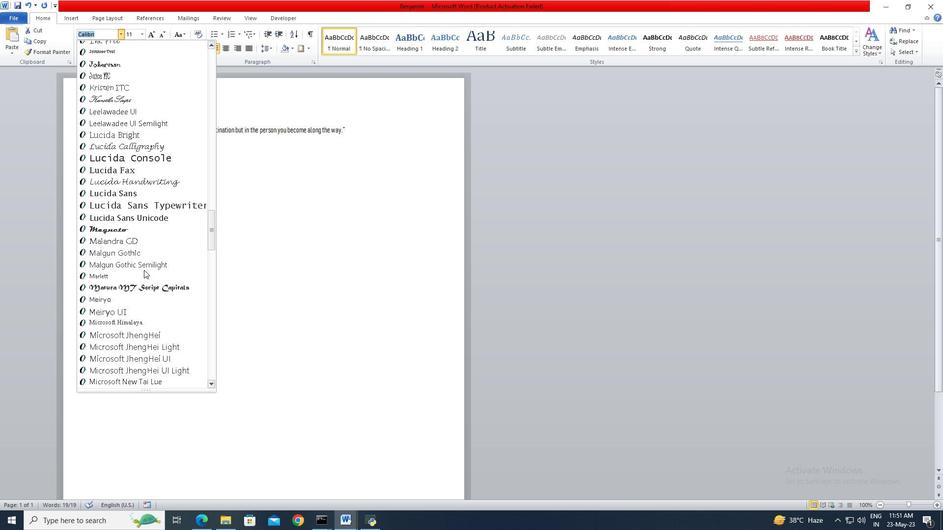 
Action: Mouse scrolled (144, 269) with delta (0, 0)
Screenshot: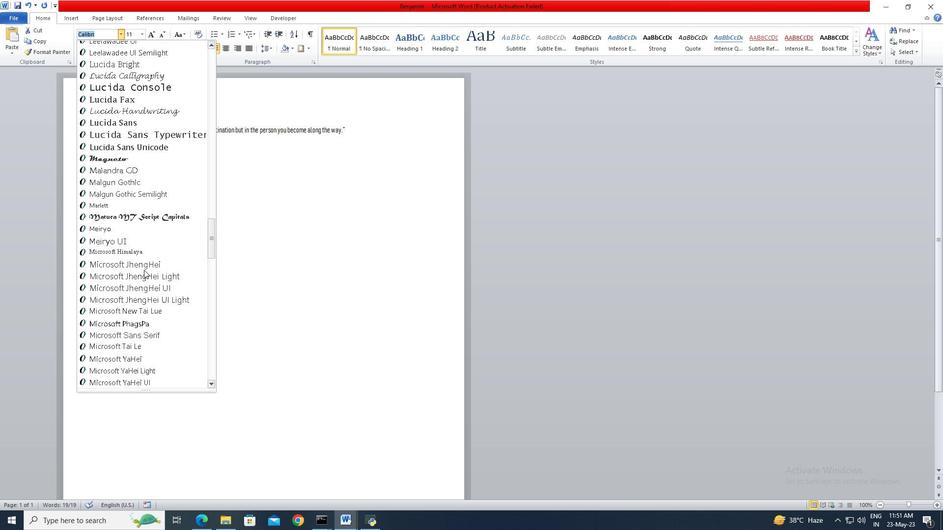 
Action: Mouse scrolled (144, 269) with delta (0, 0)
Screenshot: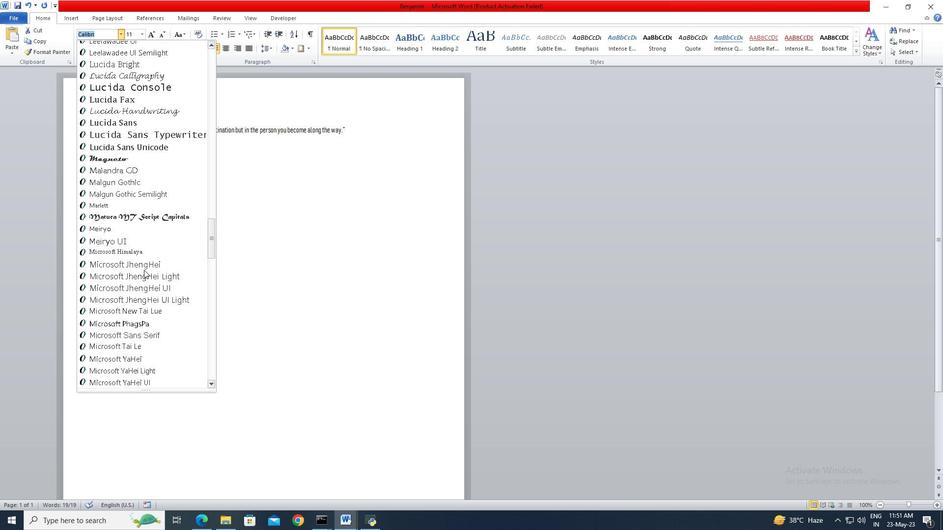 
Action: Mouse scrolled (144, 269) with delta (0, 0)
Screenshot: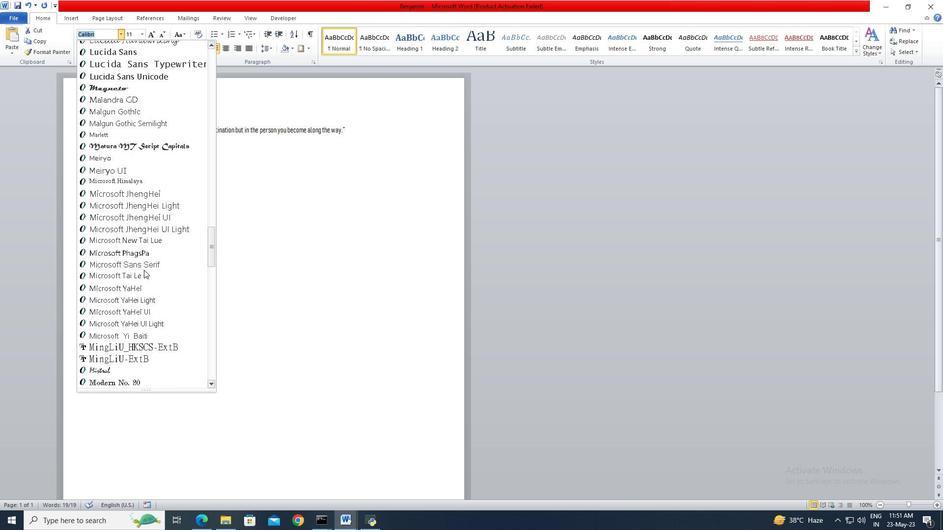 
Action: Mouse scrolled (144, 269) with delta (0, 0)
Screenshot: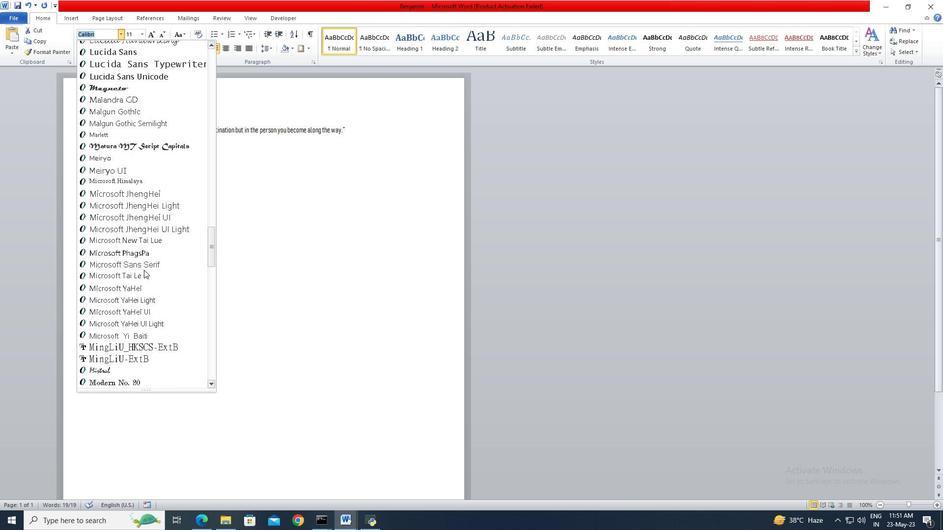 
Action: Mouse scrolled (144, 269) with delta (0, 0)
Screenshot: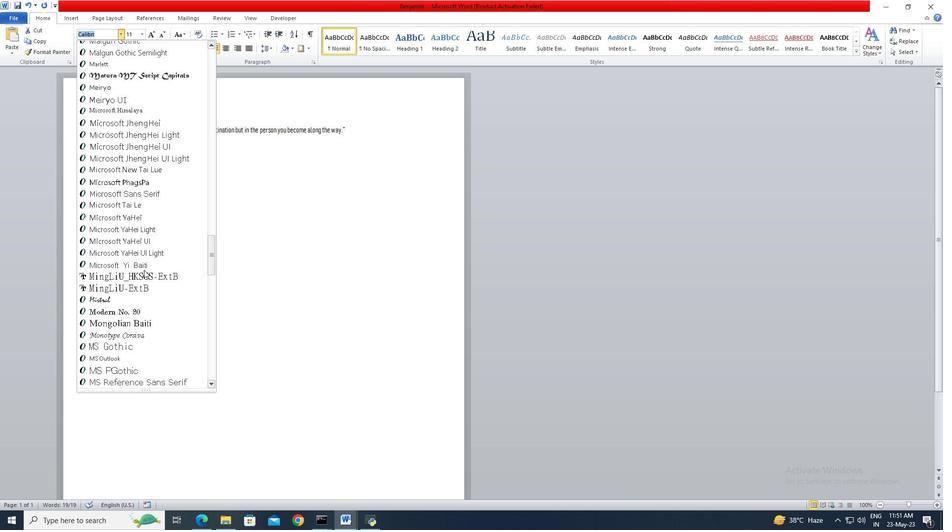 
Action: Mouse scrolled (144, 269) with delta (0, 0)
Screenshot: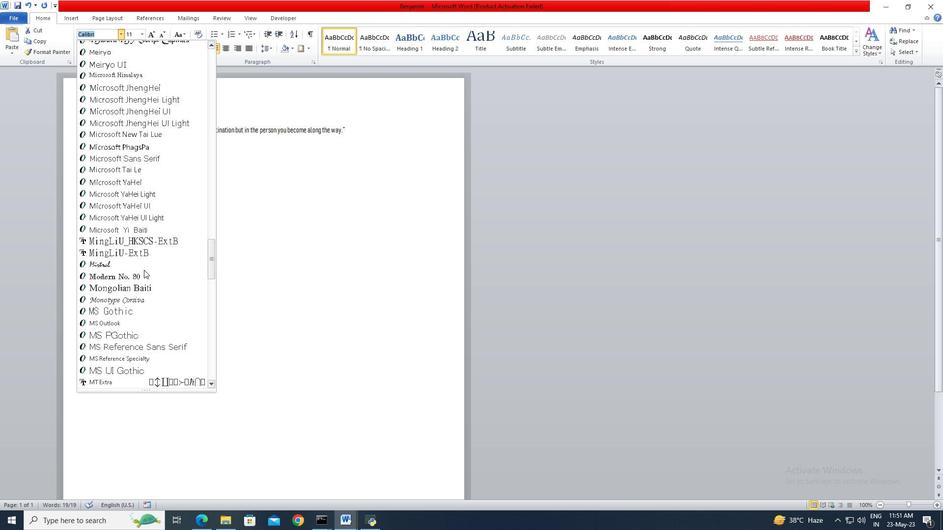 
Action: Mouse scrolled (144, 269) with delta (0, 0)
Screenshot: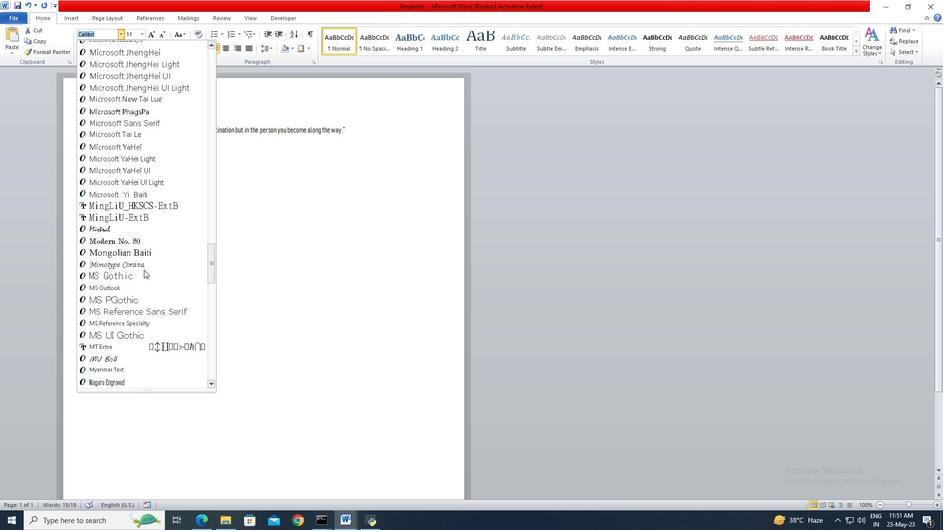 
Action: Mouse moved to (144, 270)
Screenshot: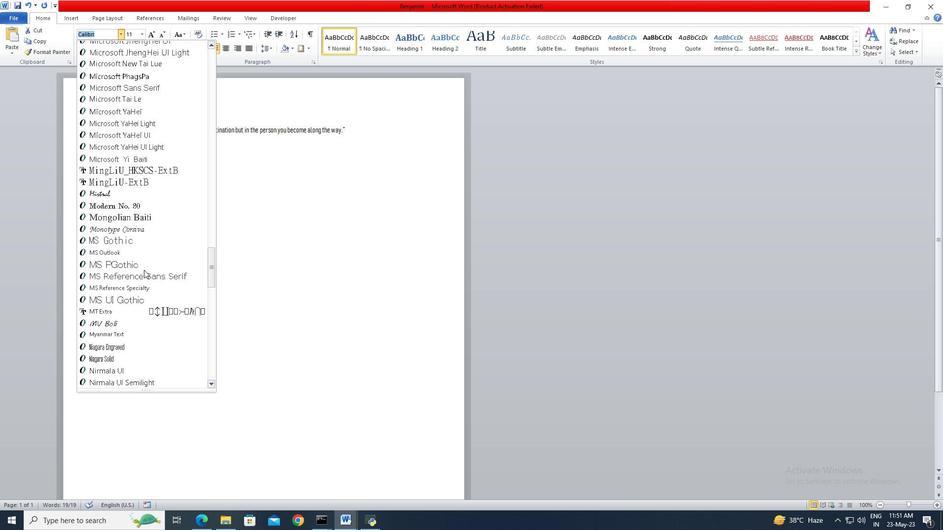
Action: Mouse scrolled (144, 269) with delta (0, 0)
Screenshot: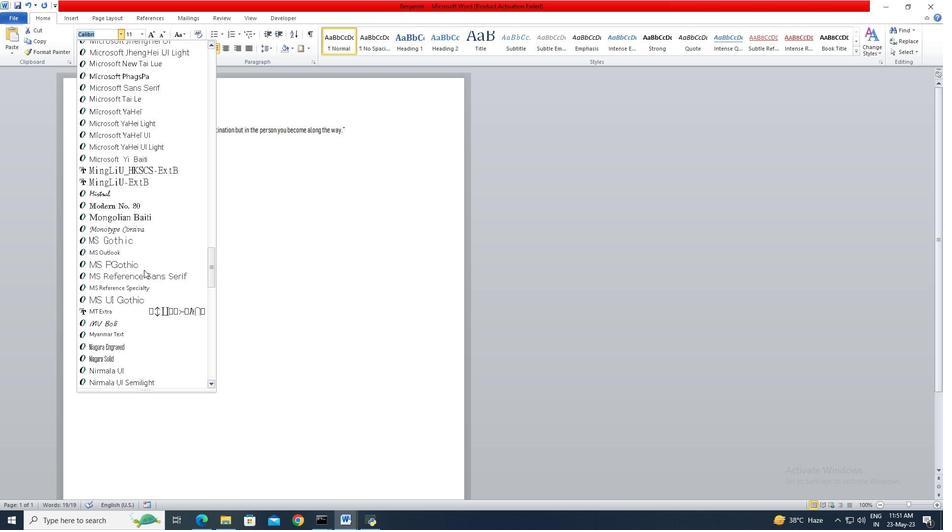 
Action: Mouse scrolled (144, 269) with delta (0, 0)
Screenshot: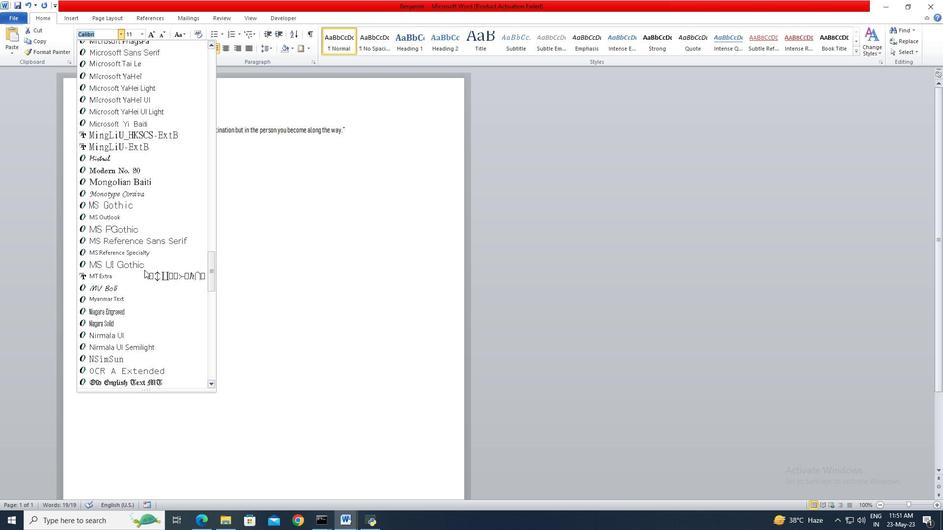 
Action: Mouse scrolled (144, 269) with delta (0, 0)
Screenshot: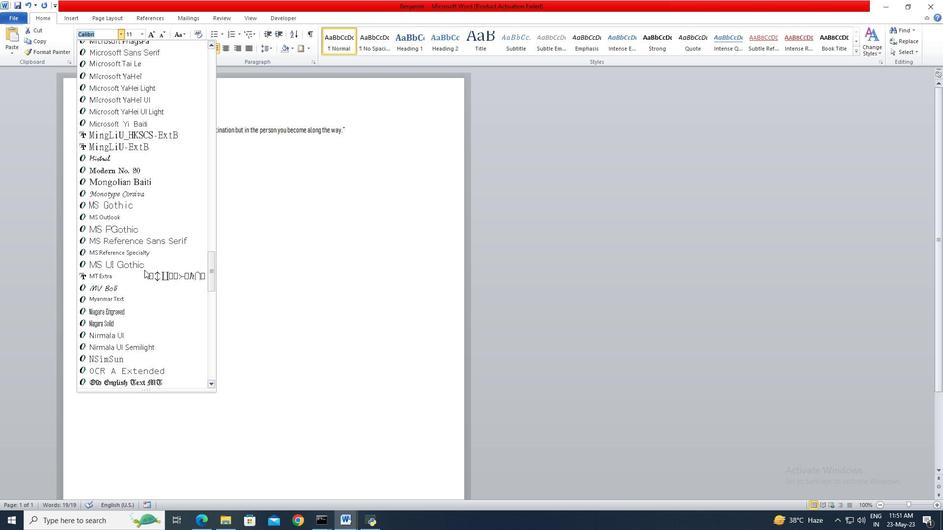 
Action: Mouse scrolled (144, 269) with delta (0, 0)
Screenshot: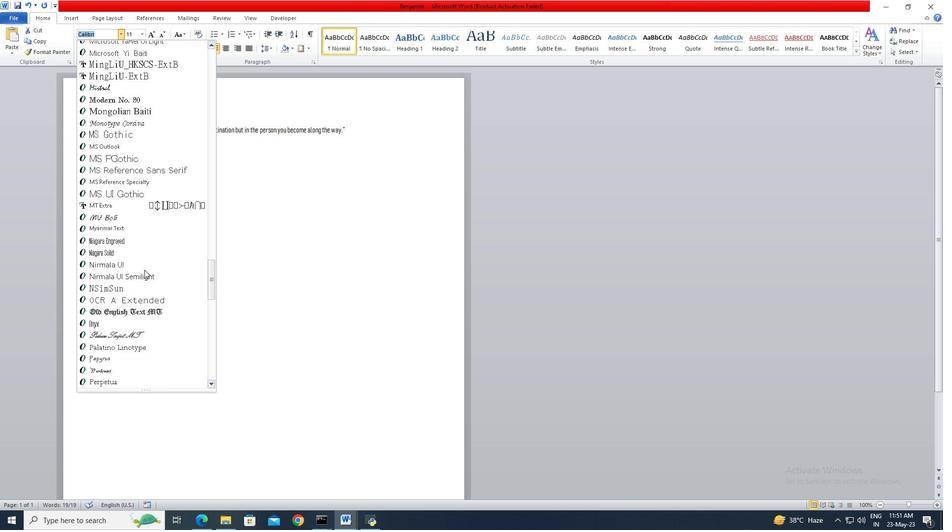 
Action: Mouse scrolled (144, 269) with delta (0, 0)
Screenshot: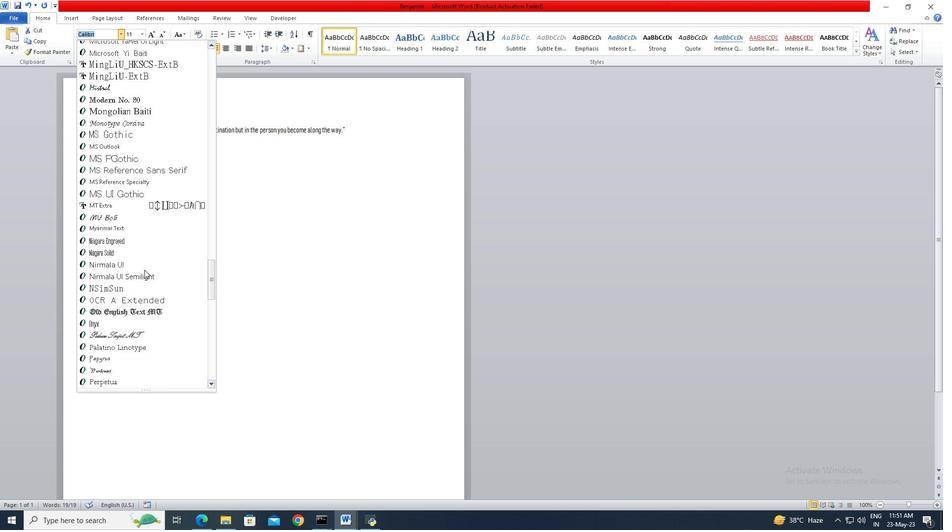 
Action: Mouse scrolled (144, 269) with delta (0, 0)
Screenshot: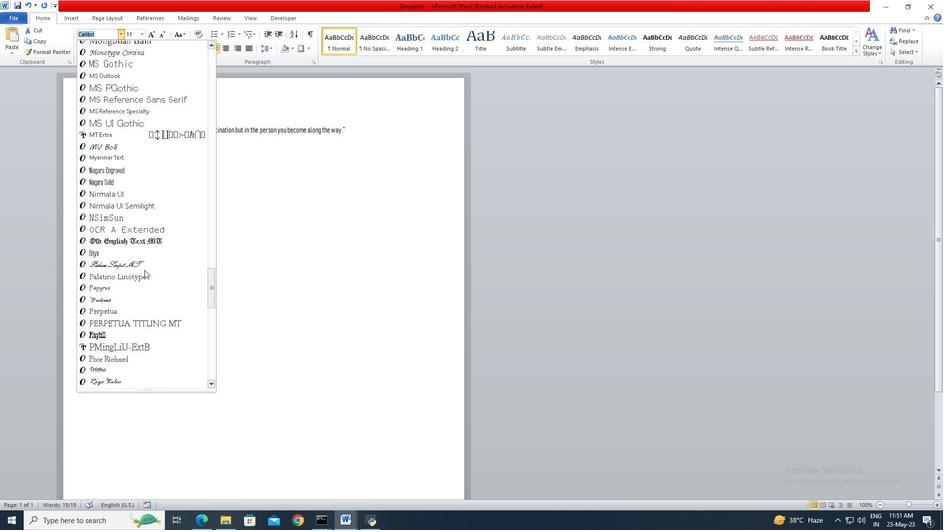 
Action: Mouse scrolled (144, 269) with delta (0, 0)
Screenshot: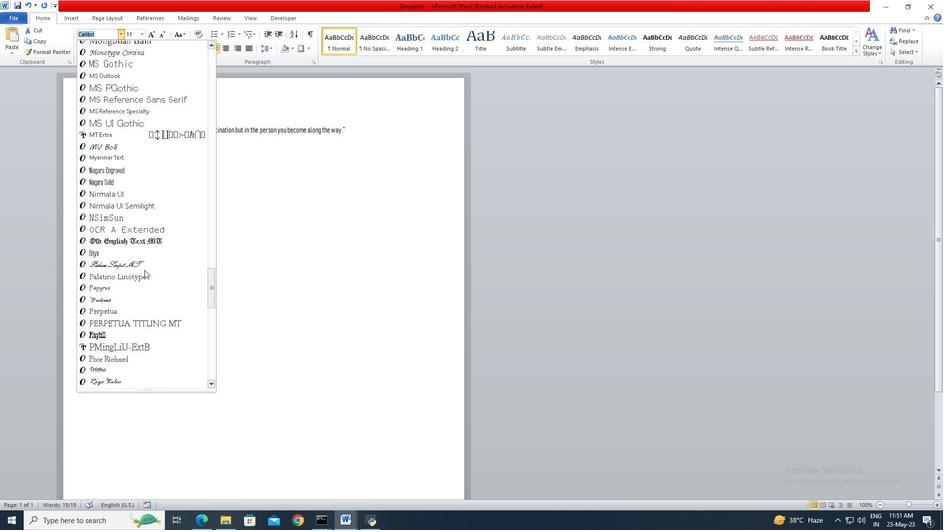 
Action: Mouse scrolled (144, 269) with delta (0, 0)
Screenshot: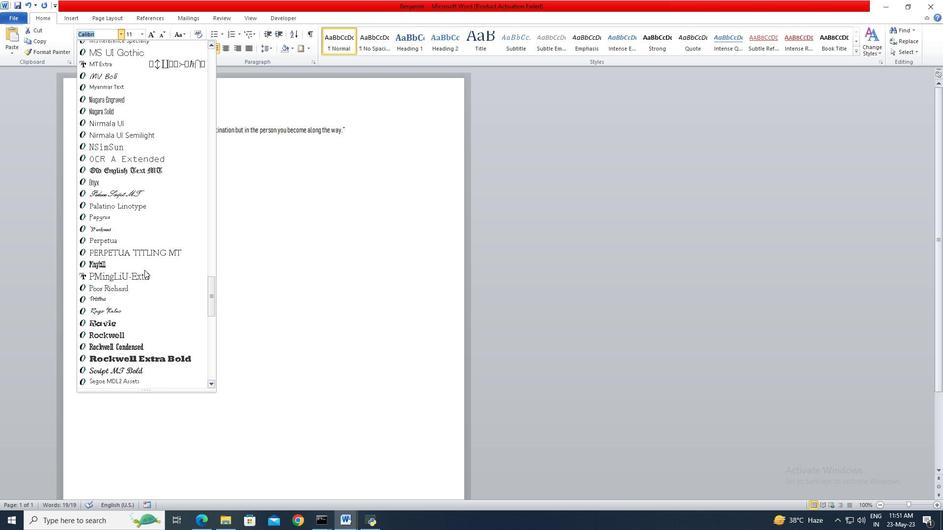 
Action: Mouse scrolled (144, 269) with delta (0, 0)
Screenshot: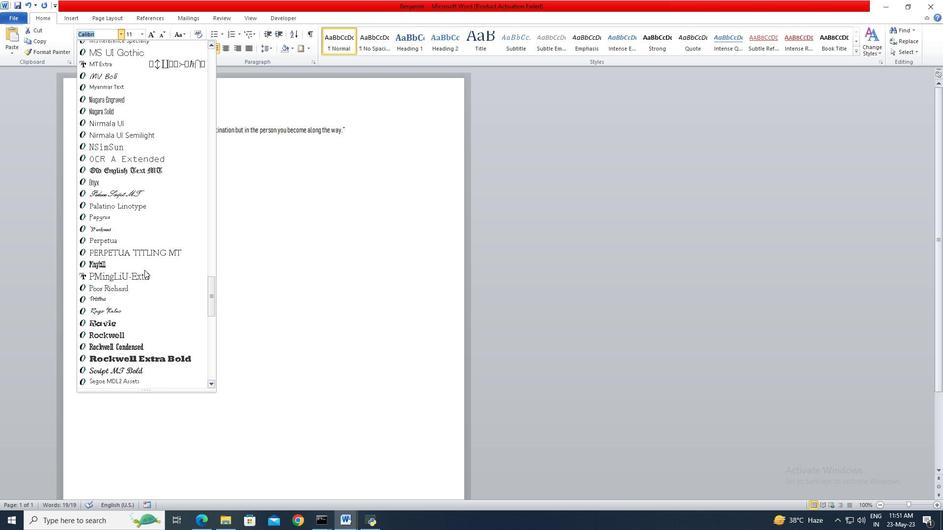 
Action: Mouse scrolled (144, 269) with delta (0, 0)
Screenshot: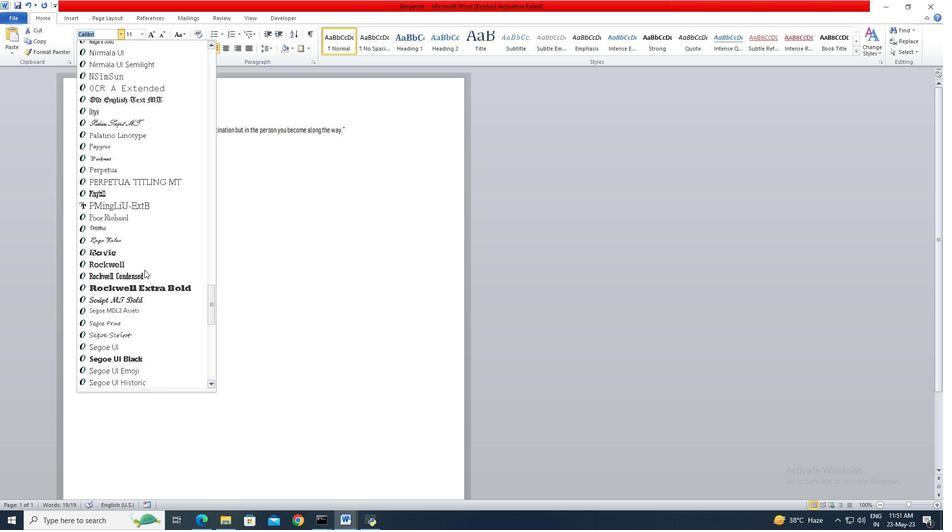 
Action: Mouse scrolled (144, 269) with delta (0, 0)
Screenshot: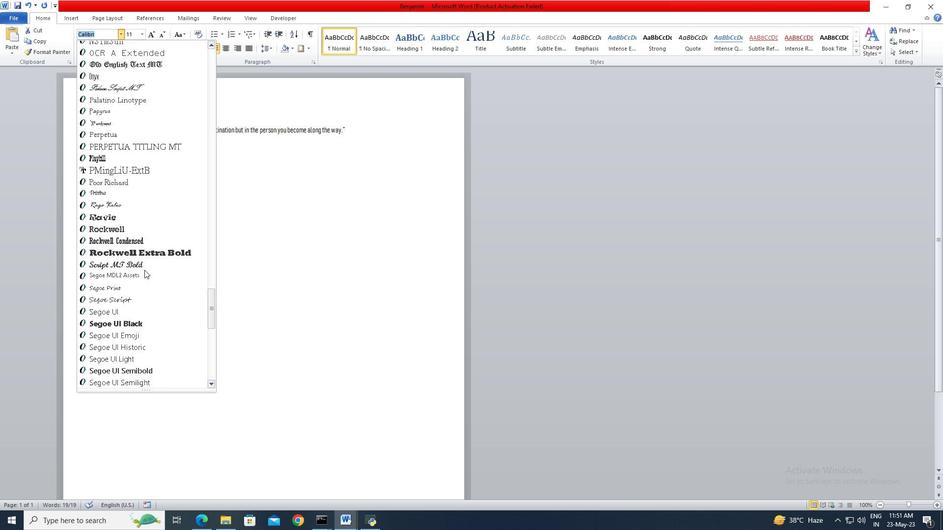 
Action: Mouse scrolled (144, 269) with delta (0, 0)
Screenshot: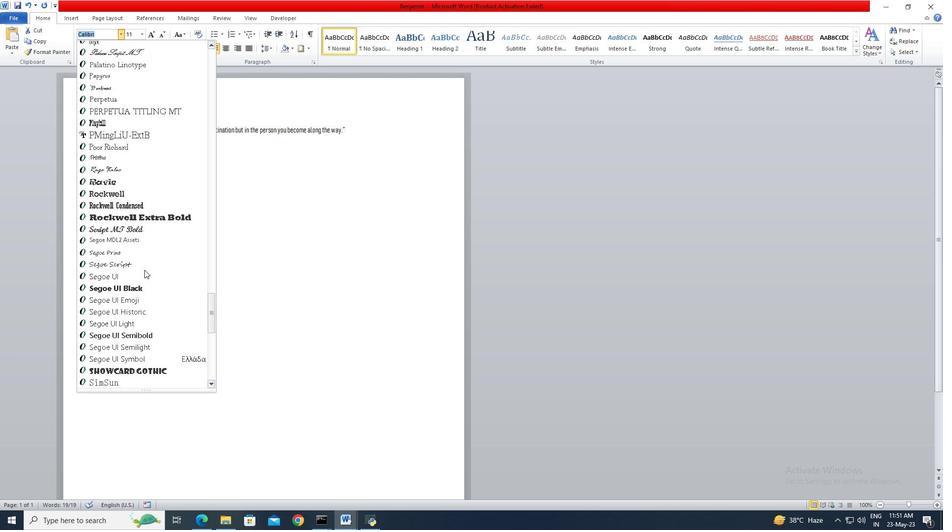 
Action: Mouse scrolled (144, 269) with delta (0, 0)
Screenshot: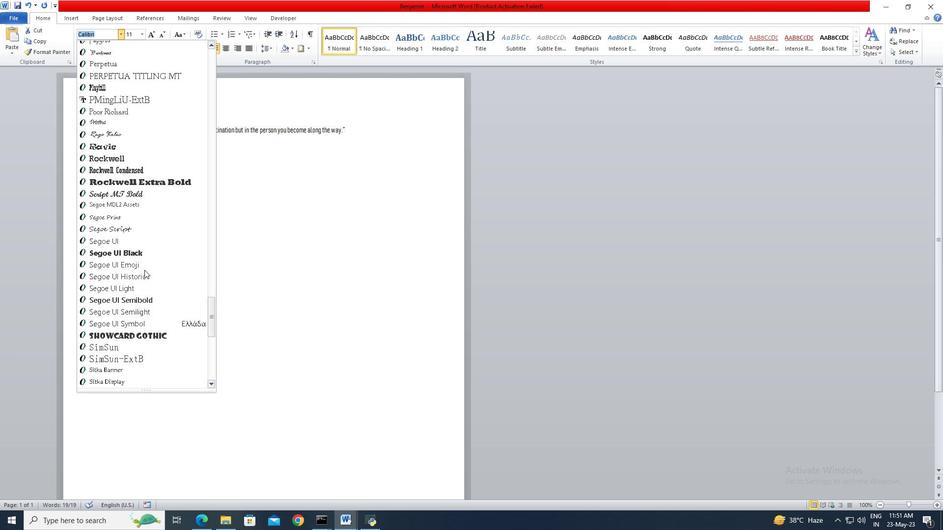 
Action: Mouse scrolled (144, 269) with delta (0, 0)
Screenshot: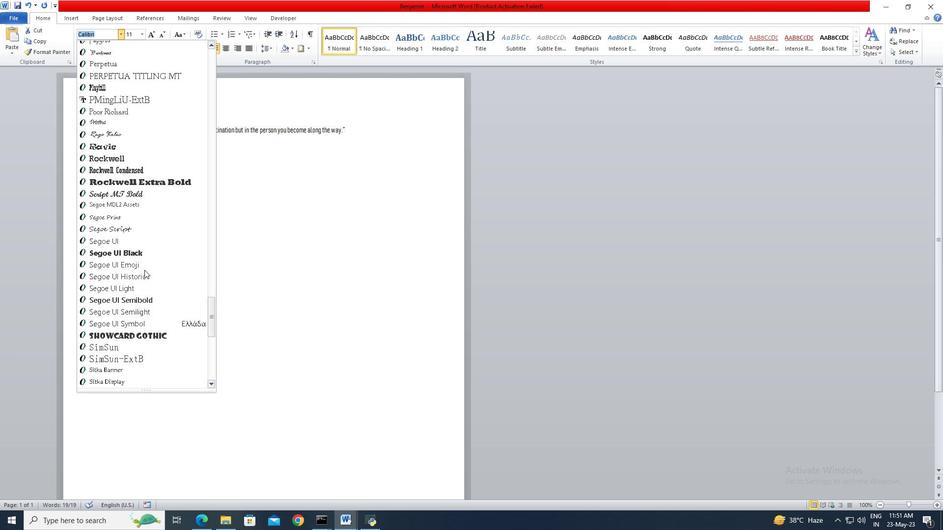 
Action: Mouse moved to (144, 31)
Screenshot: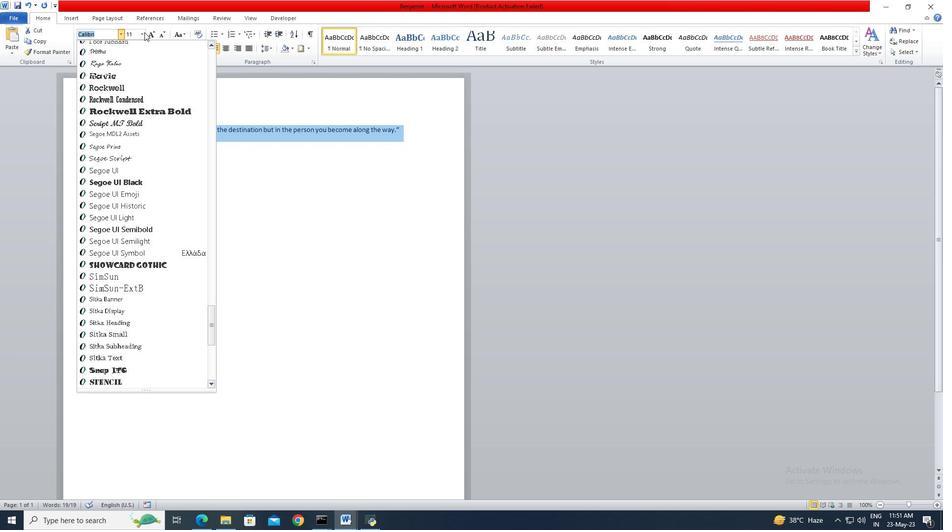 
Action: Mouse pressed left at (144, 31)
Screenshot: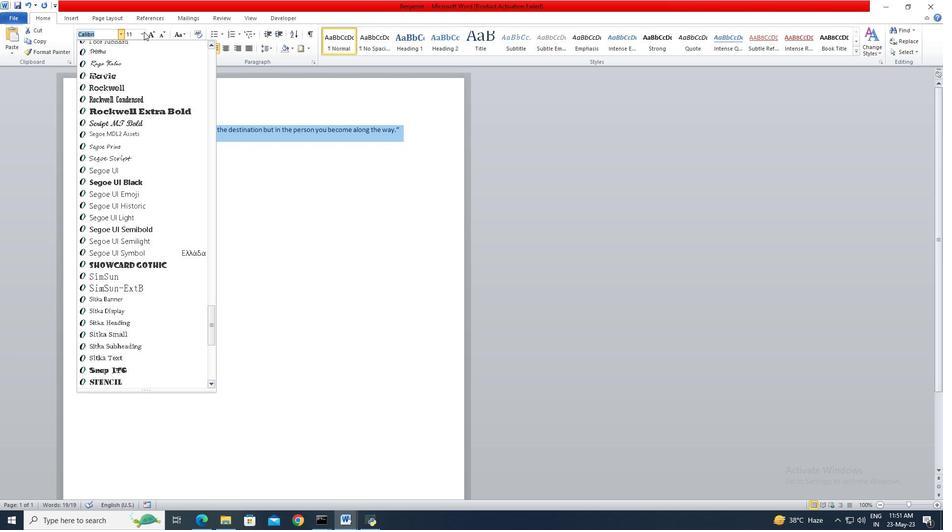 
Action: Mouse moved to (133, 47)
Screenshot: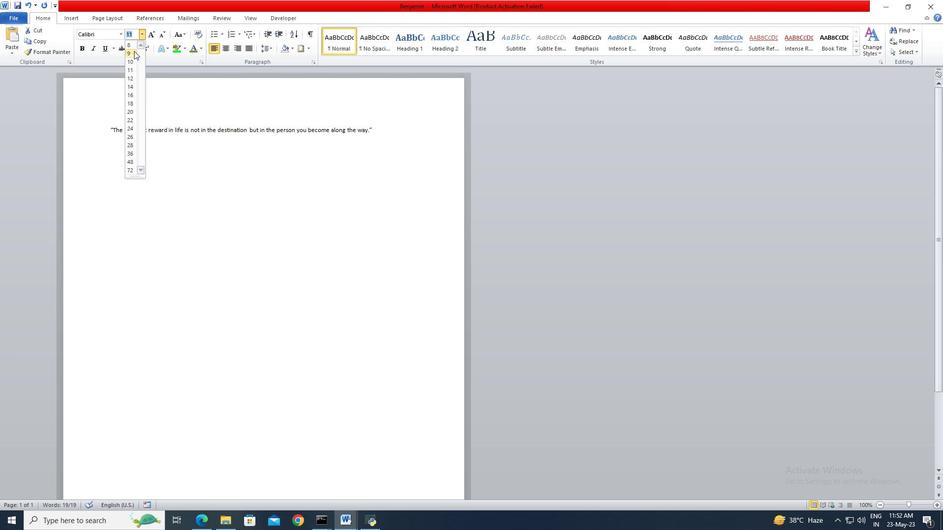 
Action: Key pressed 15<Key.enter>
Screenshot: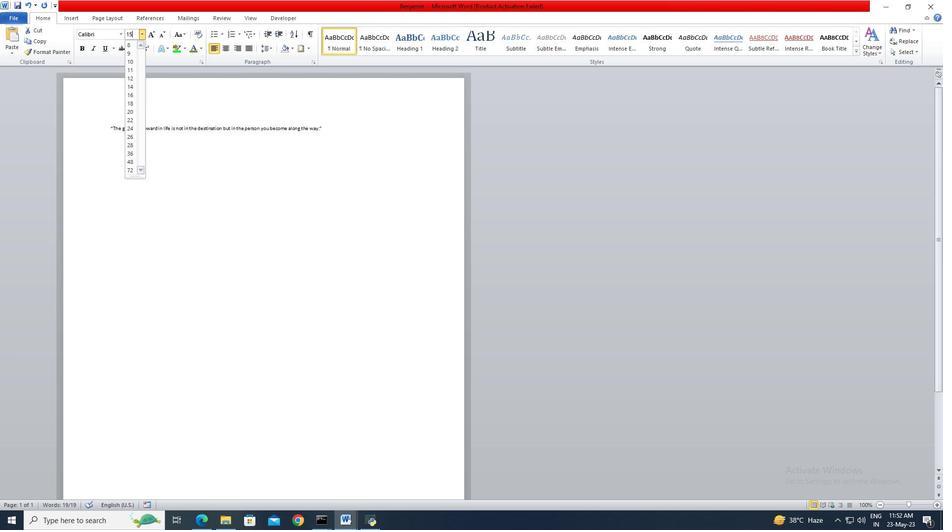 
Action: Mouse moved to (222, 52)
Screenshot: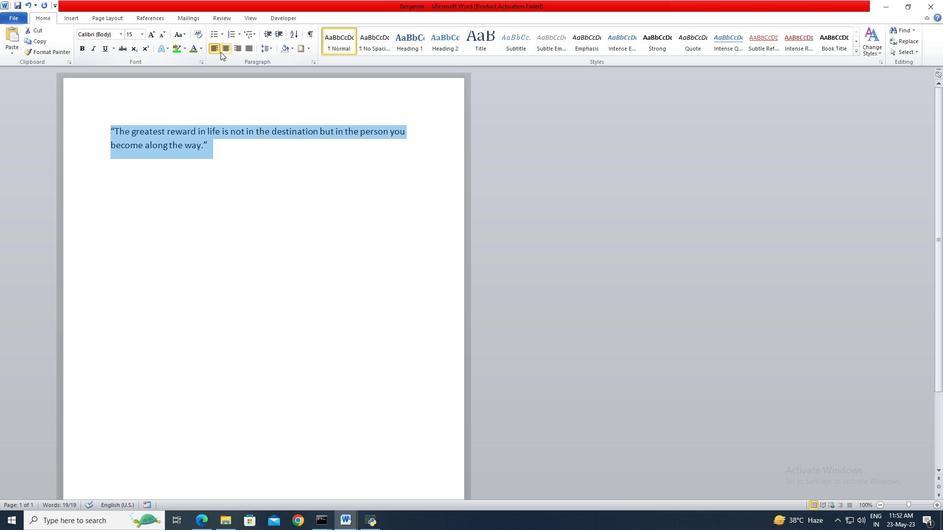 
Action: Mouse pressed left at (222, 52)
Screenshot: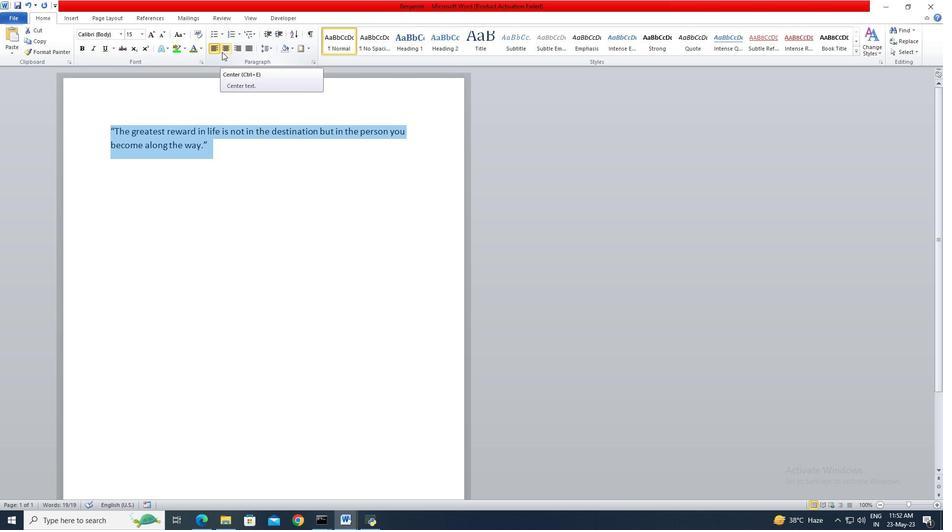 
Action: Mouse moved to (202, 50)
Screenshot: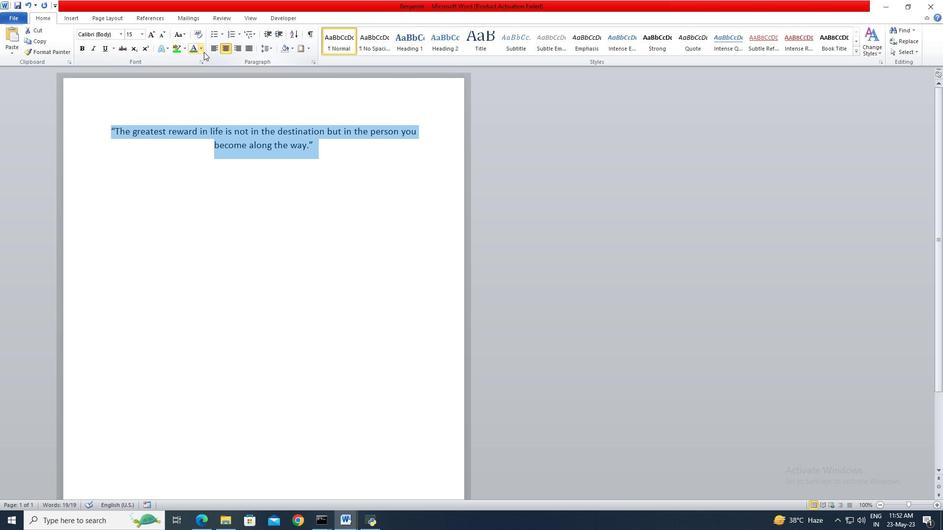 
Action: Mouse pressed left at (202, 50)
Screenshot: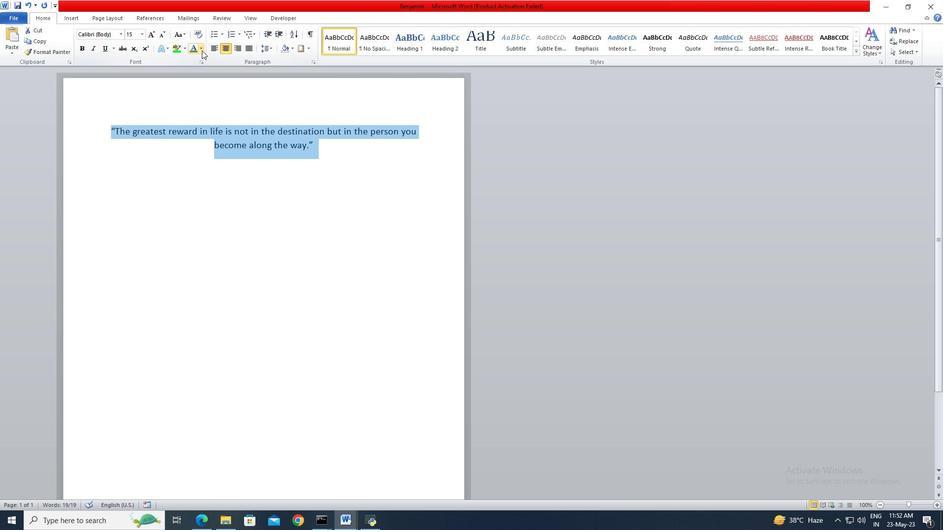 
Action: Mouse moved to (250, 158)
Screenshot: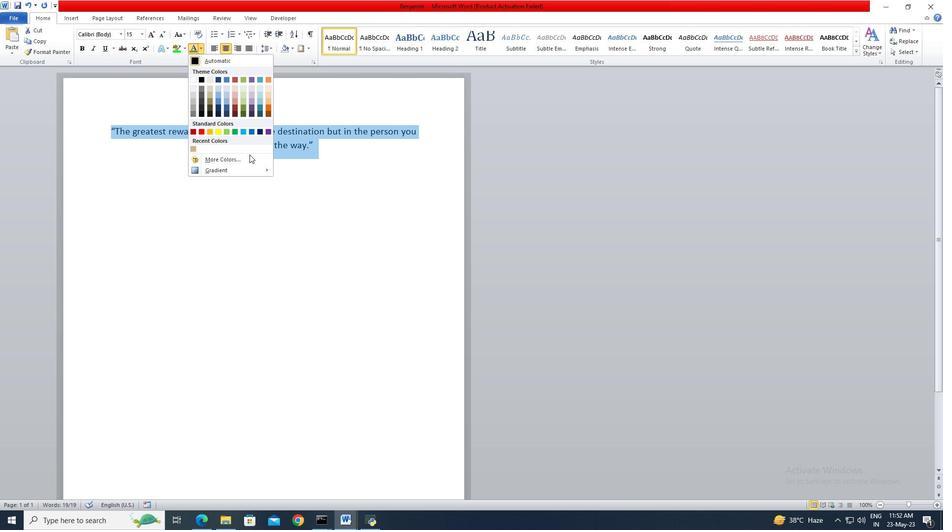 
Action: Mouse pressed left at (250, 158)
Screenshot: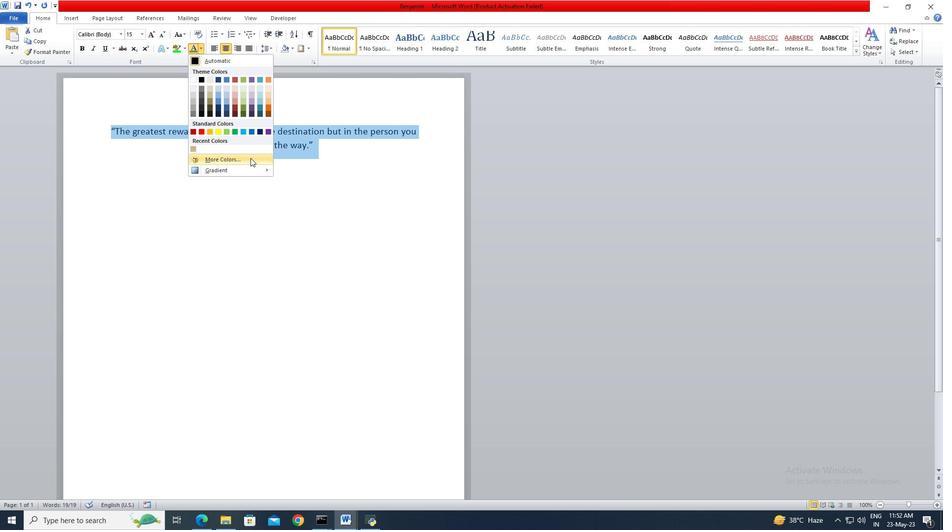 
Action: Mouse moved to (467, 240)
Screenshot: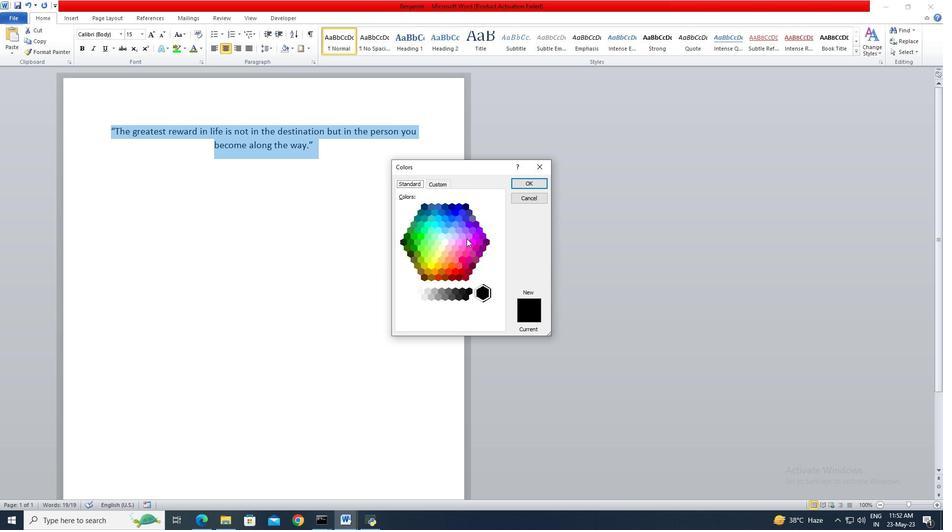 
Action: Mouse pressed left at (467, 240)
Screenshot: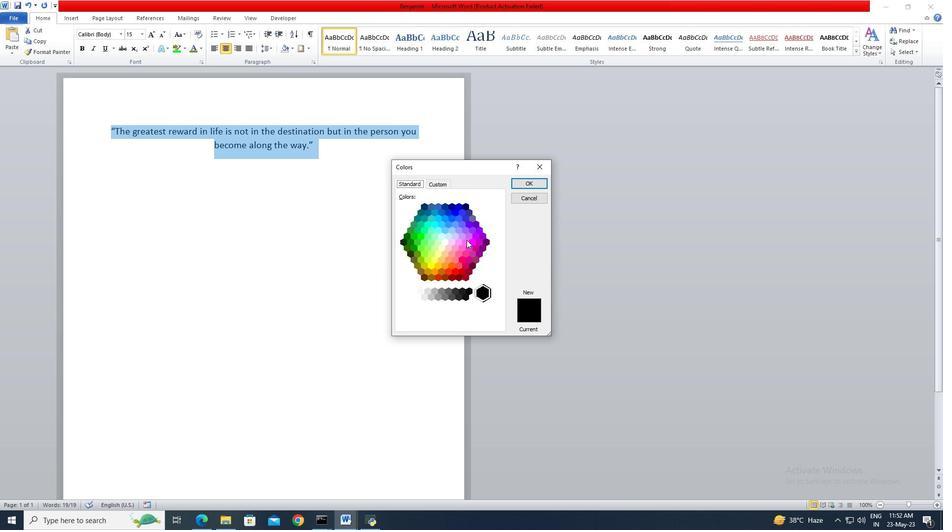 
Action: Mouse moved to (535, 187)
Screenshot: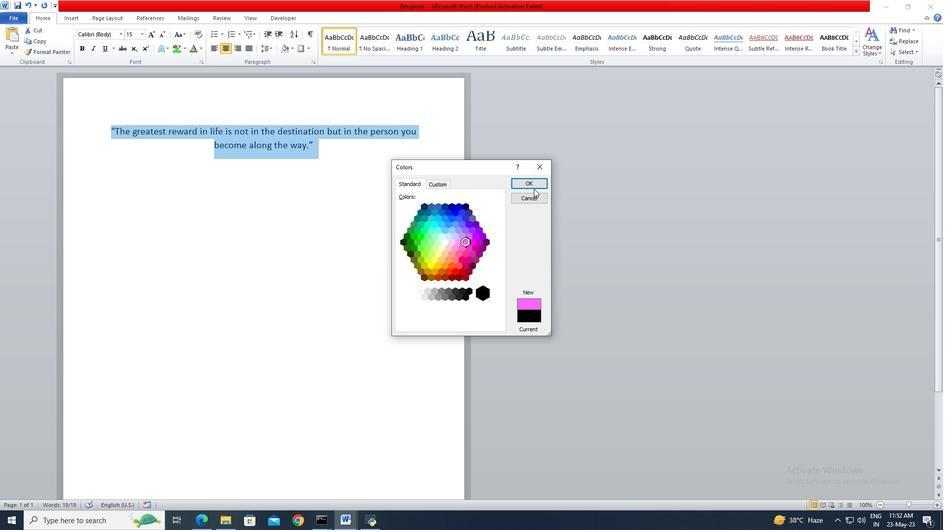 
Action: Mouse pressed left at (535, 187)
Screenshot: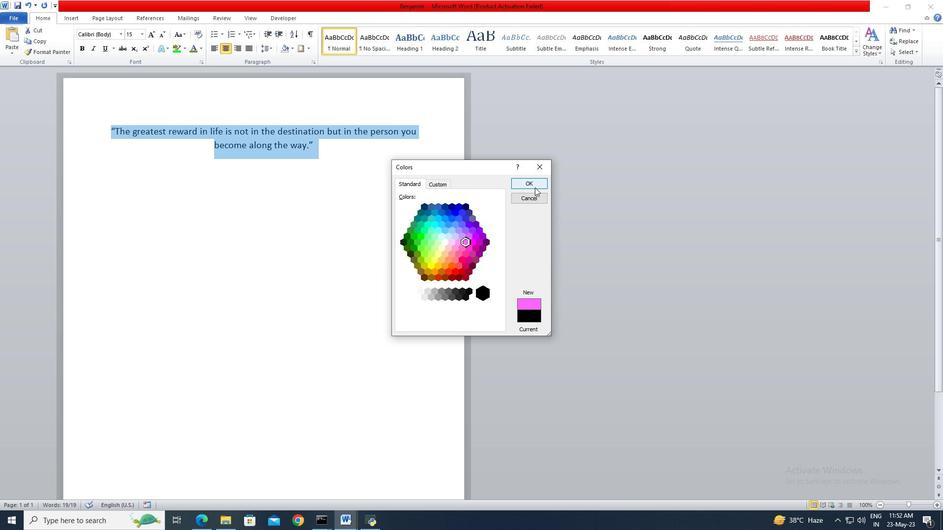 
Action: Mouse moved to (377, 181)
Screenshot: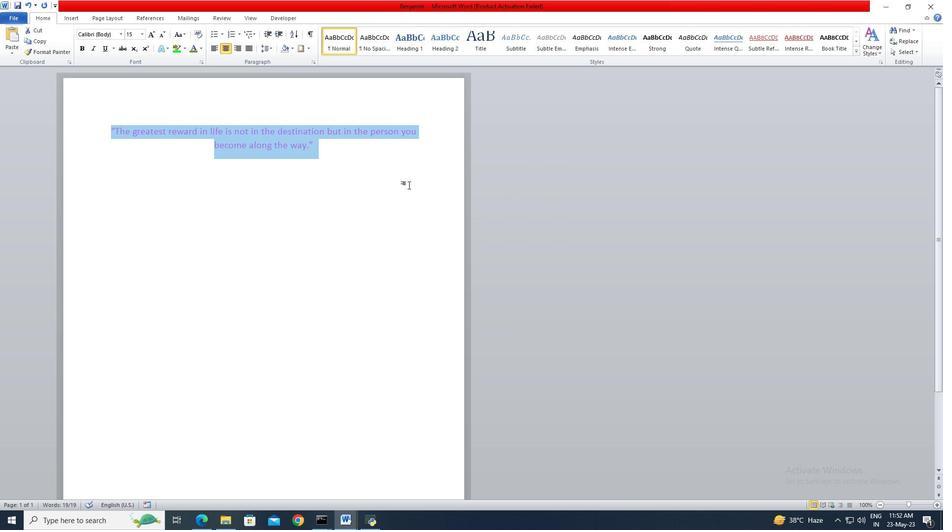 
Action: Mouse pressed left at (377, 181)
Screenshot: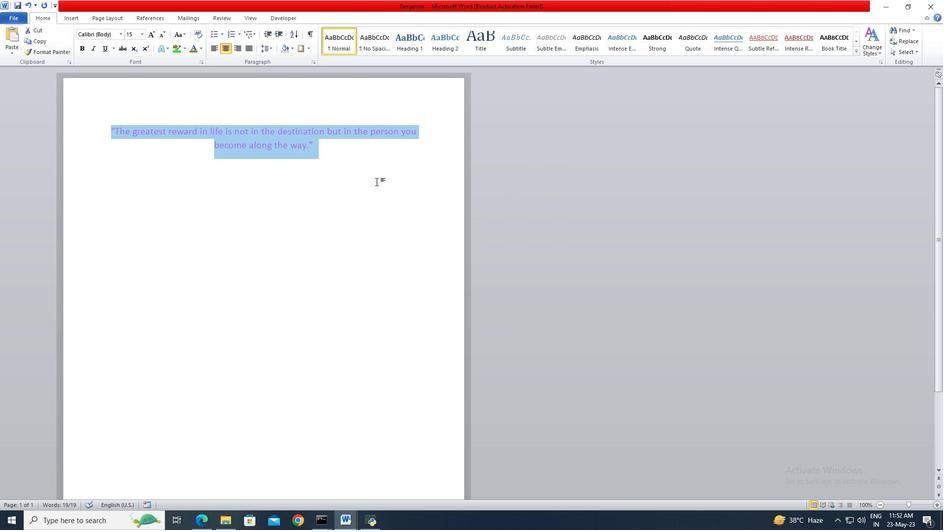 
